 Task: Find a guest house in Harrismith, South Africa, for 3 guests from July 1 to July 5, with 2 bedrooms, 3 beds, 2 bathrooms, a price range of ₹13,000 to ₹20,000, self check-in, and English-speaking host.
Action: Mouse moved to (524, 128)
Screenshot: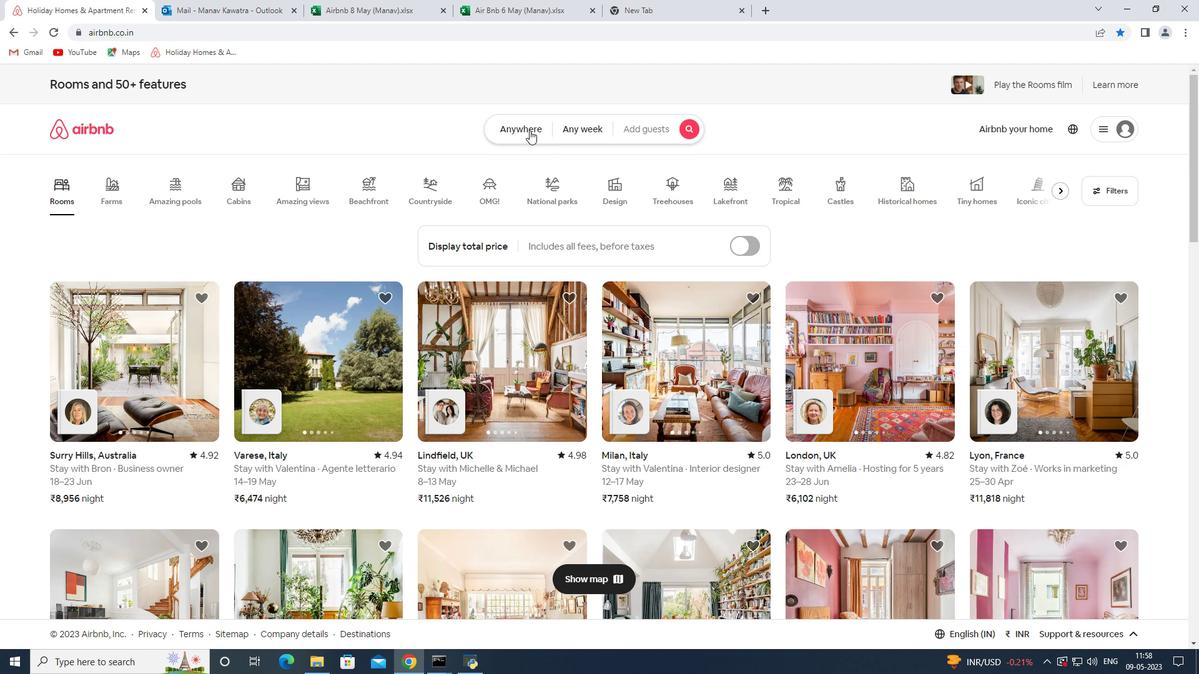 
Action: Mouse pressed left at (524, 128)
Screenshot: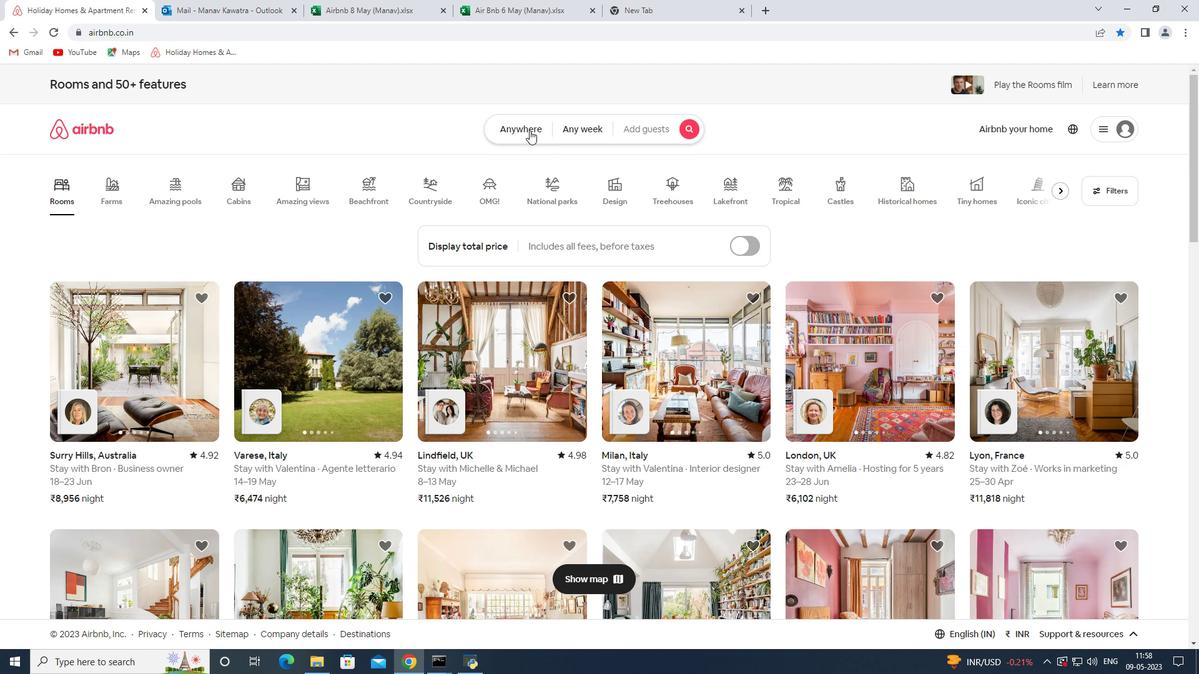
Action: Mouse moved to (414, 183)
Screenshot: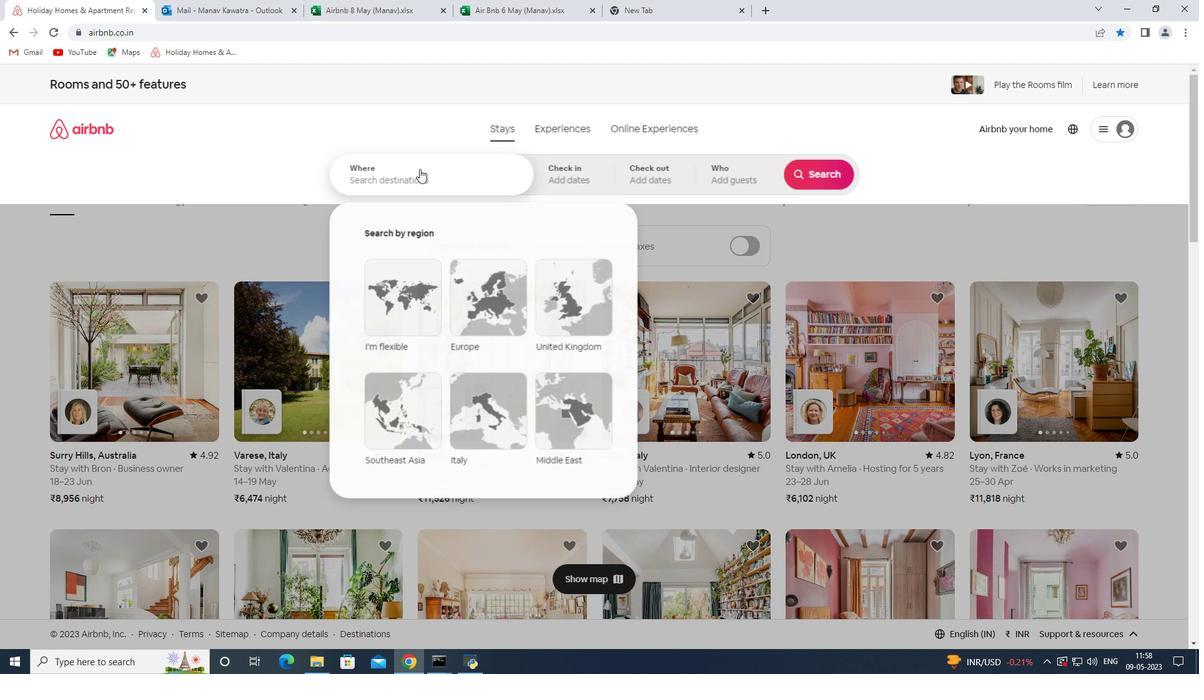 
Action: Mouse pressed left at (414, 183)
Screenshot: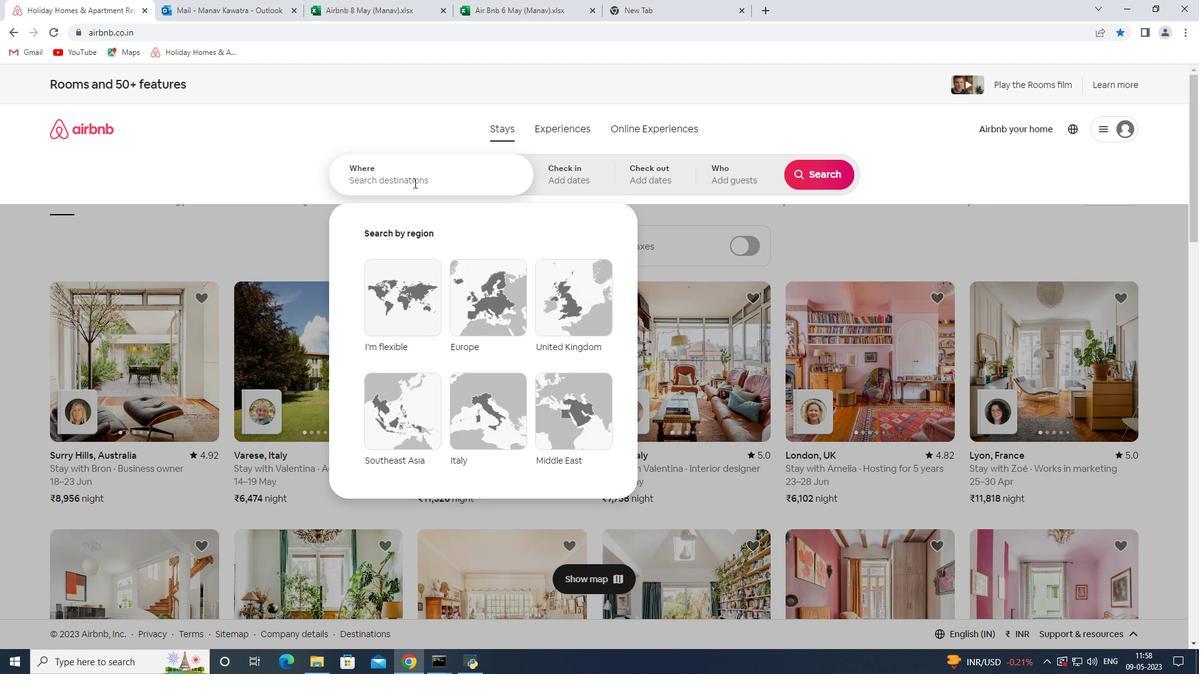 
Action: Key pressed <Key.shift><Key.shift><Key.shift>Harrismith<Key.space><Key.shift>South<Key.space>africa<Key.space><Key.enter>
Screenshot: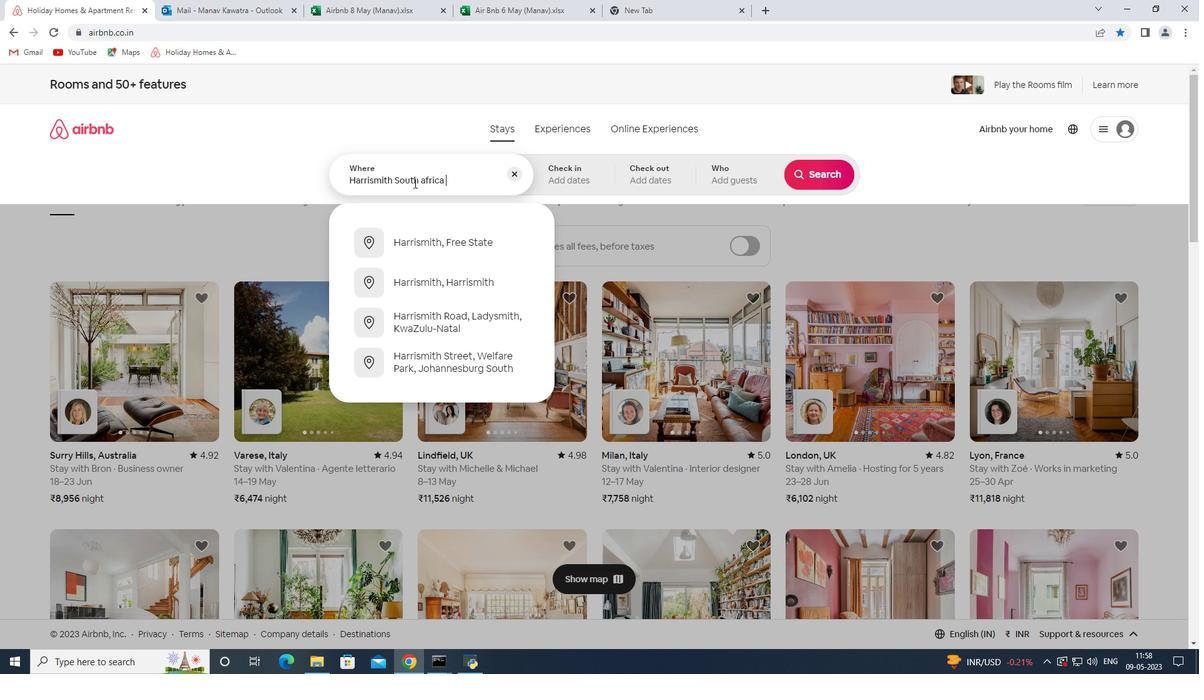 
Action: Mouse moved to (809, 273)
Screenshot: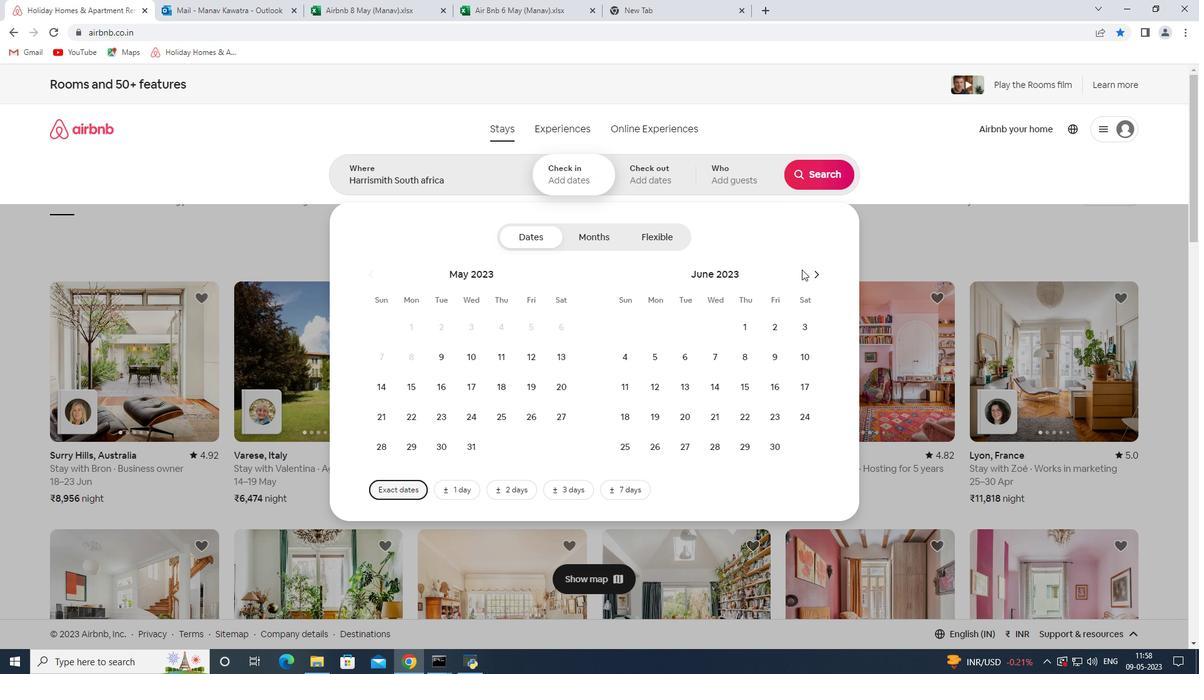 
Action: Mouse pressed left at (809, 273)
Screenshot: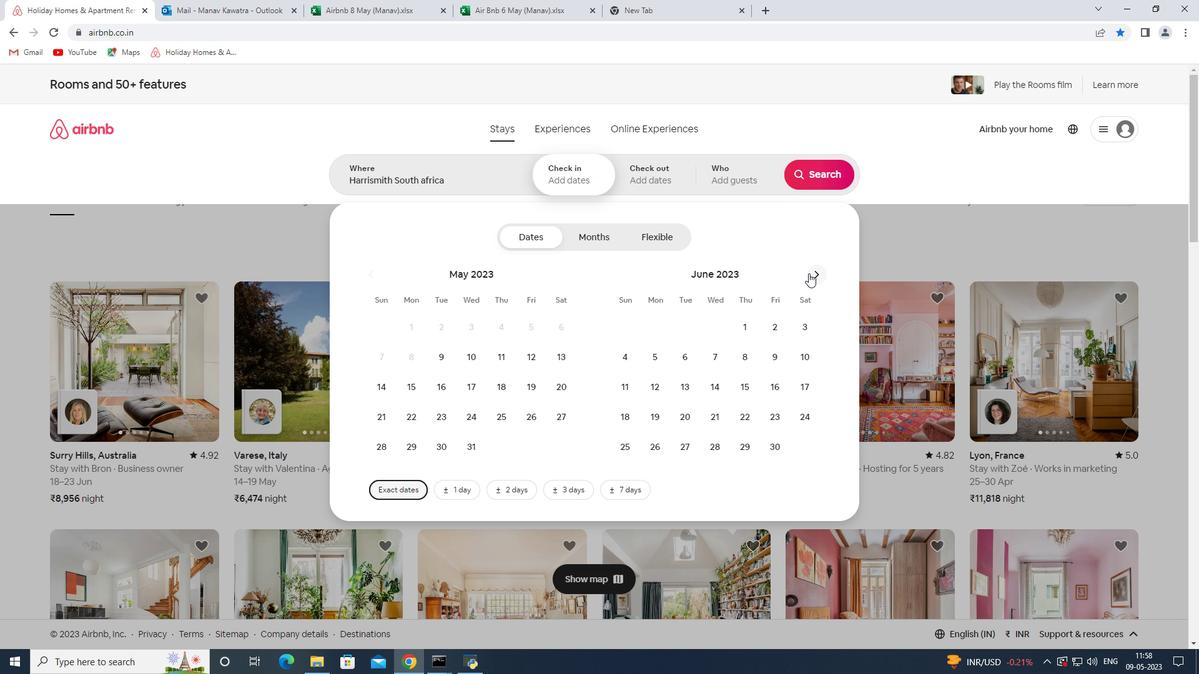 
Action: Mouse moved to (805, 327)
Screenshot: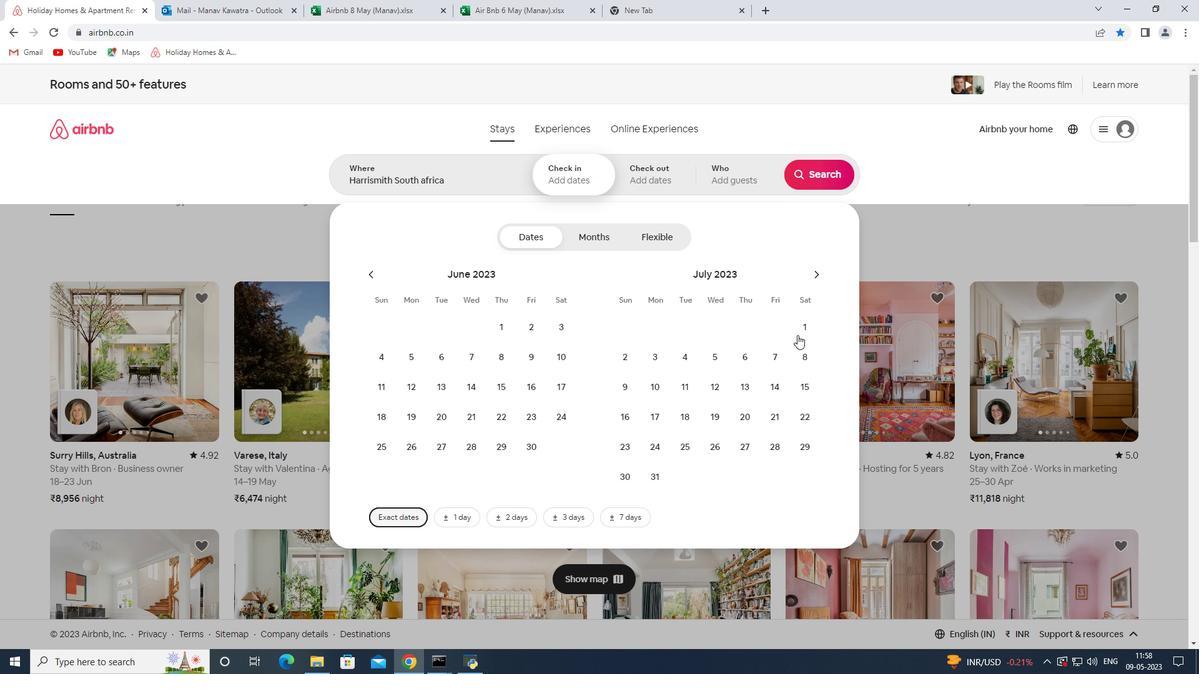 
Action: Mouse pressed left at (805, 327)
Screenshot: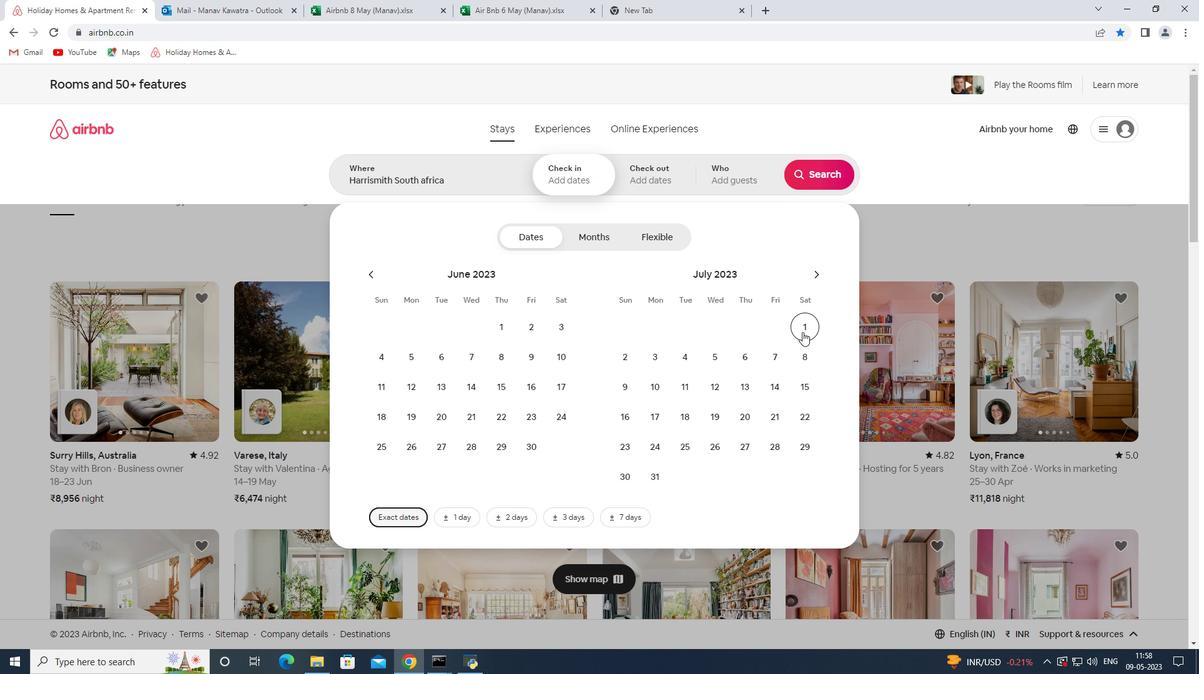 
Action: Mouse moved to (712, 359)
Screenshot: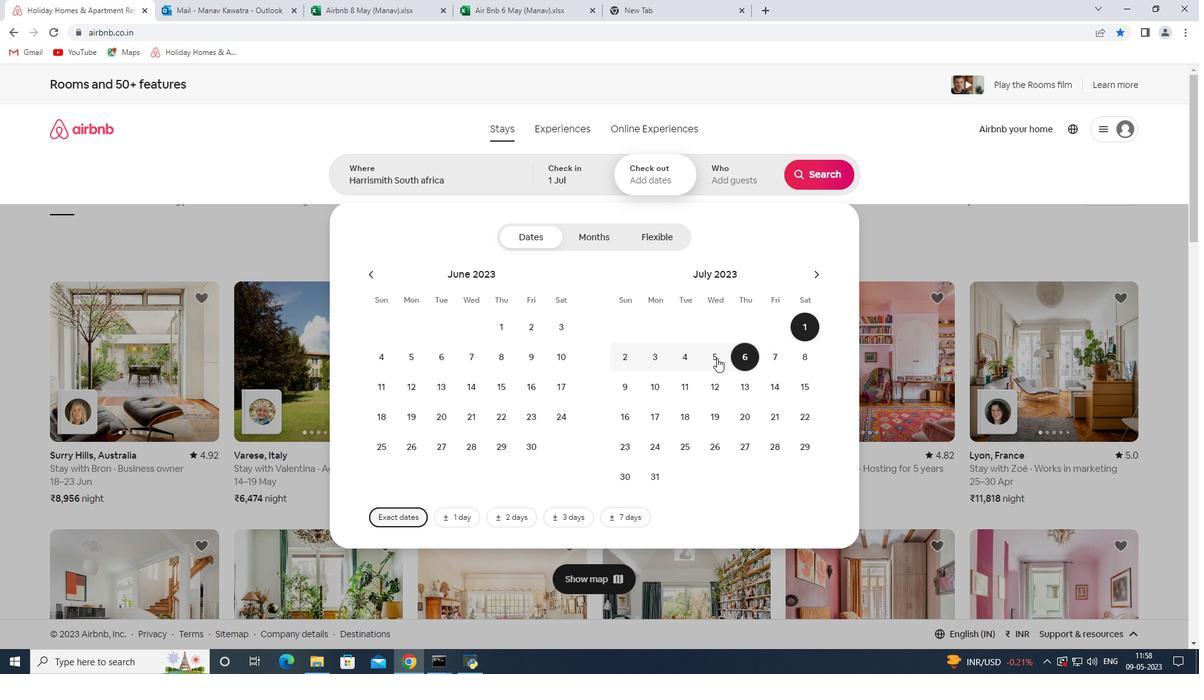 
Action: Mouse pressed left at (712, 359)
Screenshot: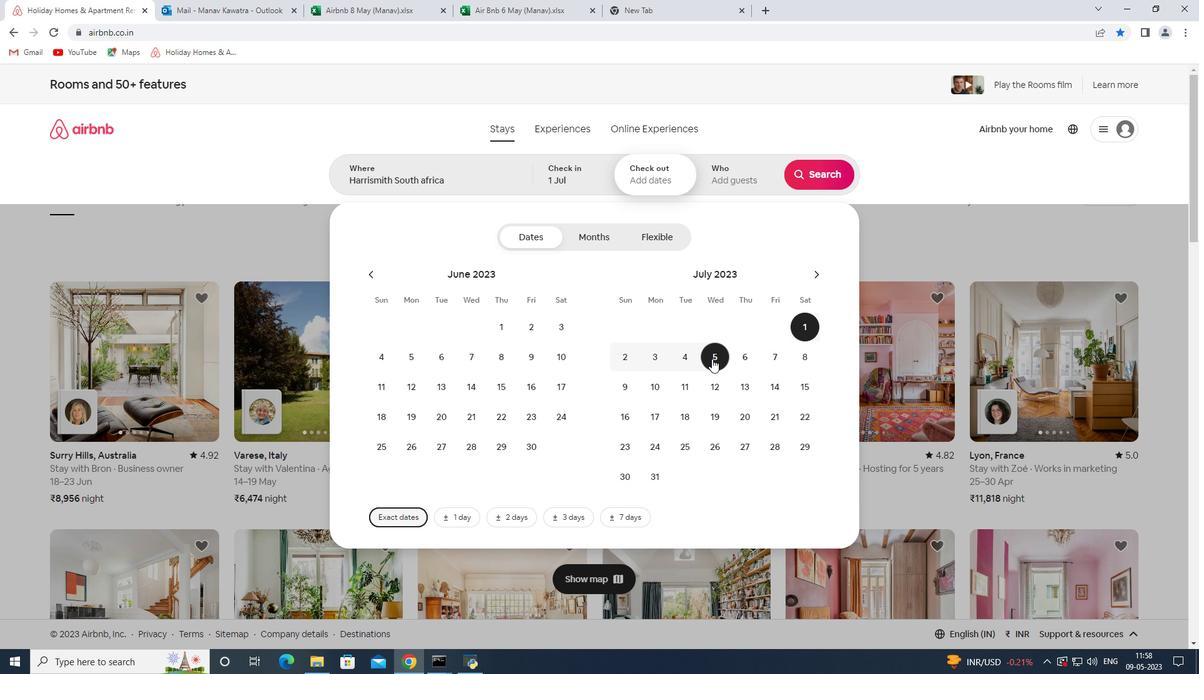 
Action: Mouse moved to (739, 183)
Screenshot: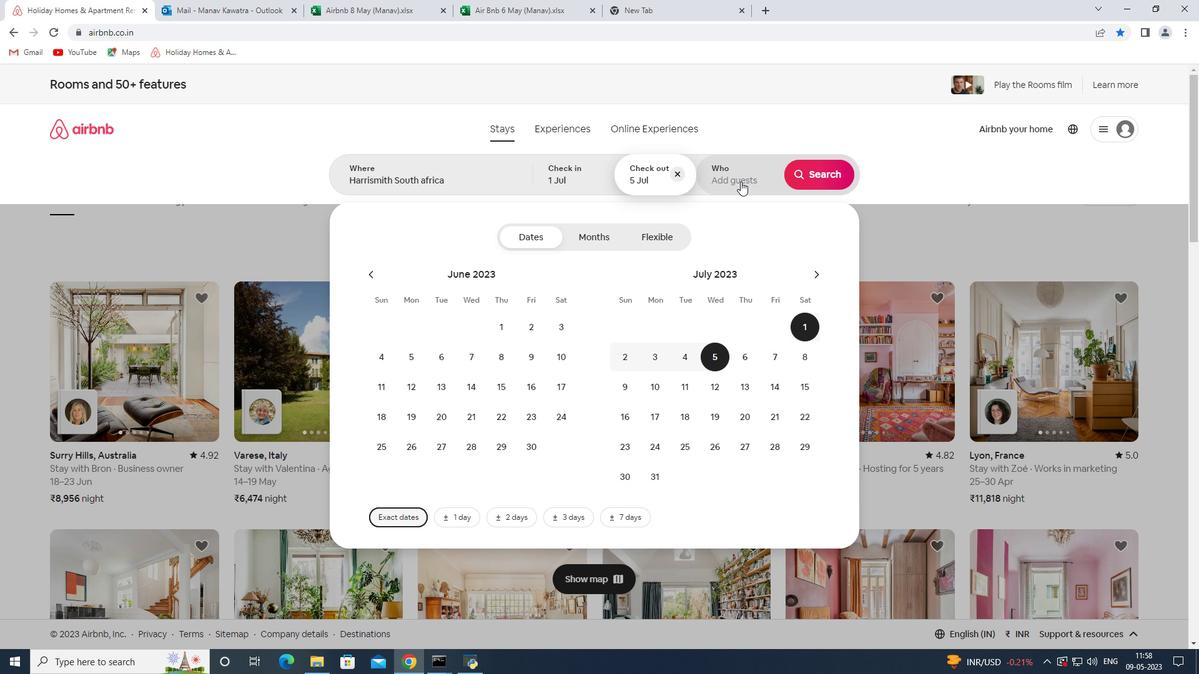 
Action: Mouse pressed left at (739, 183)
Screenshot: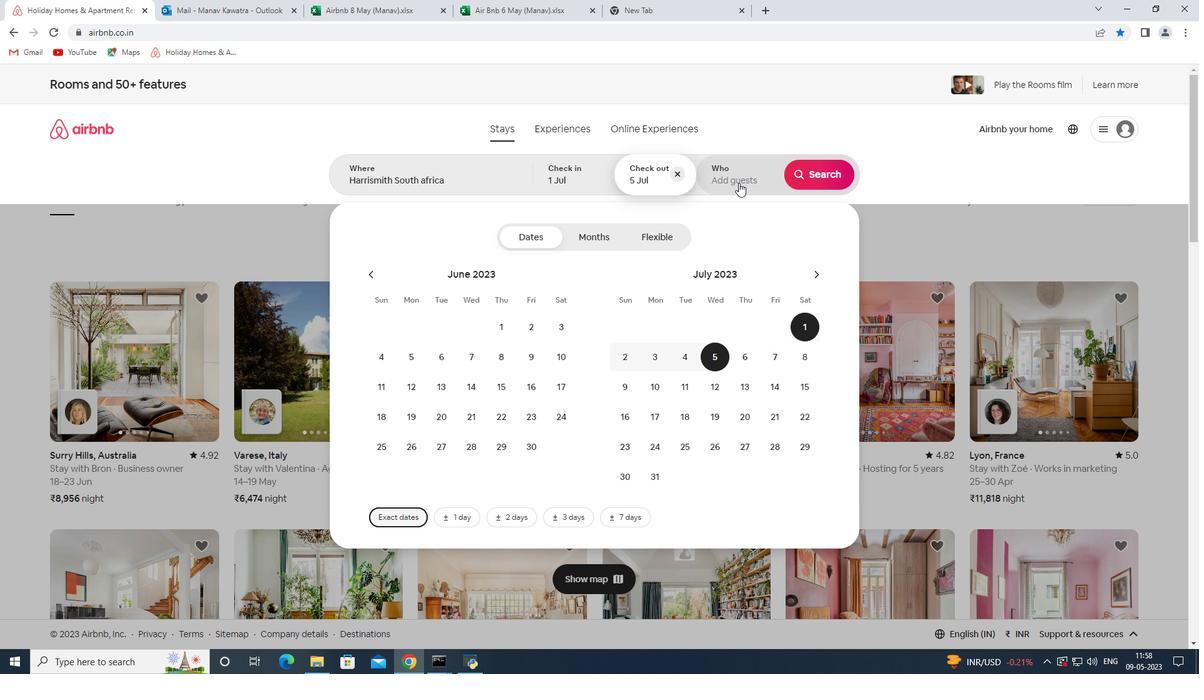 
Action: Mouse moved to (830, 243)
Screenshot: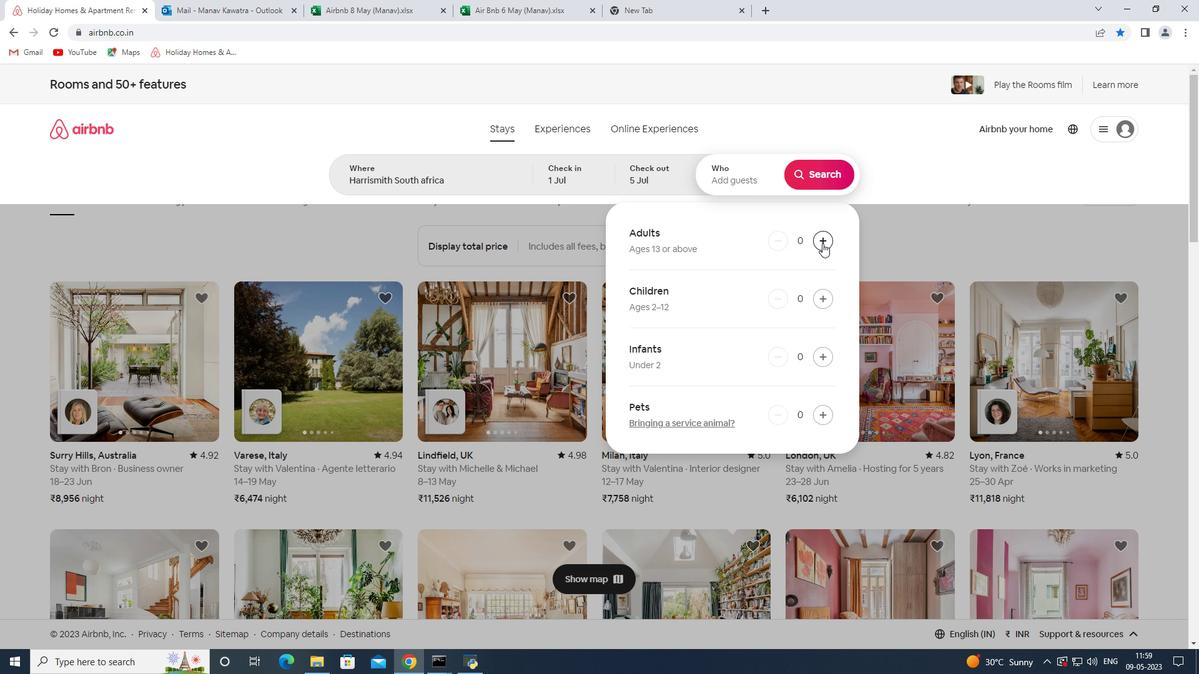 
Action: Mouse pressed left at (830, 243)
Screenshot: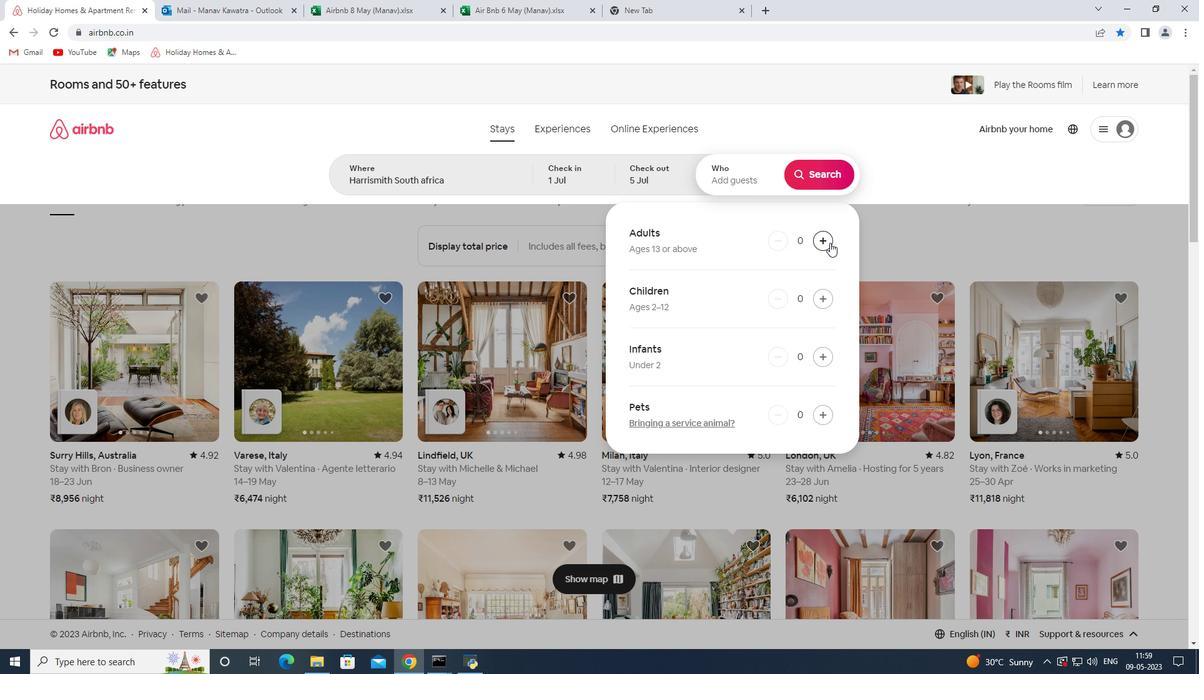 
Action: Mouse pressed left at (830, 243)
Screenshot: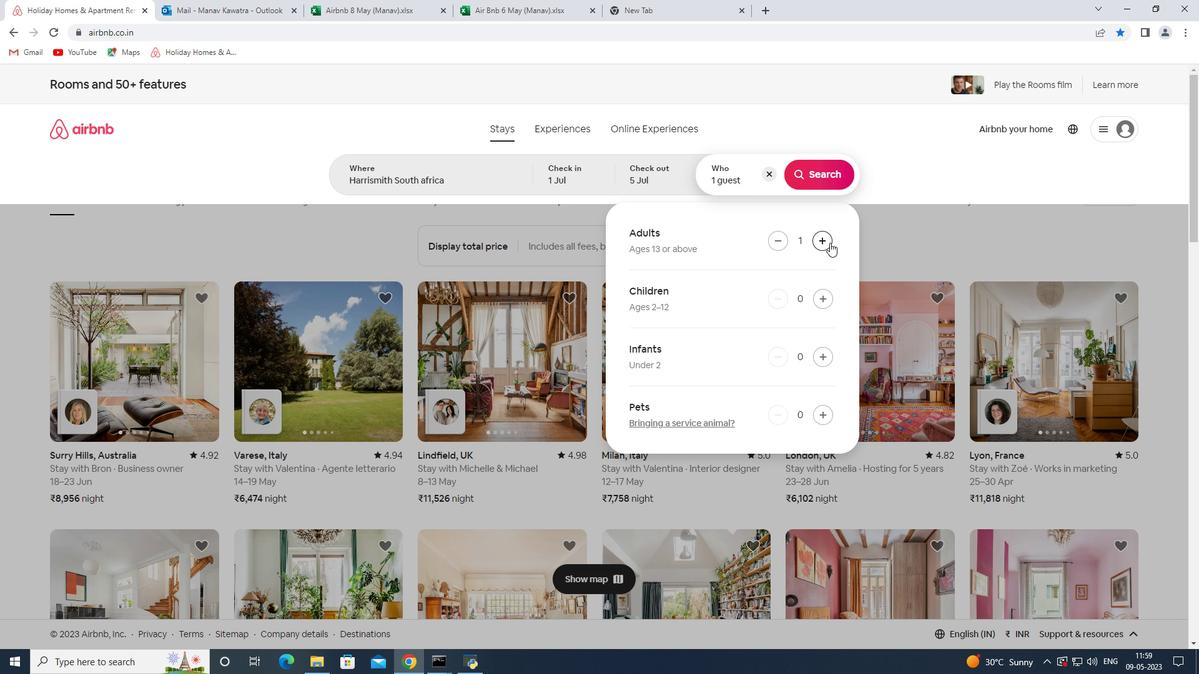 
Action: Mouse pressed left at (830, 243)
Screenshot: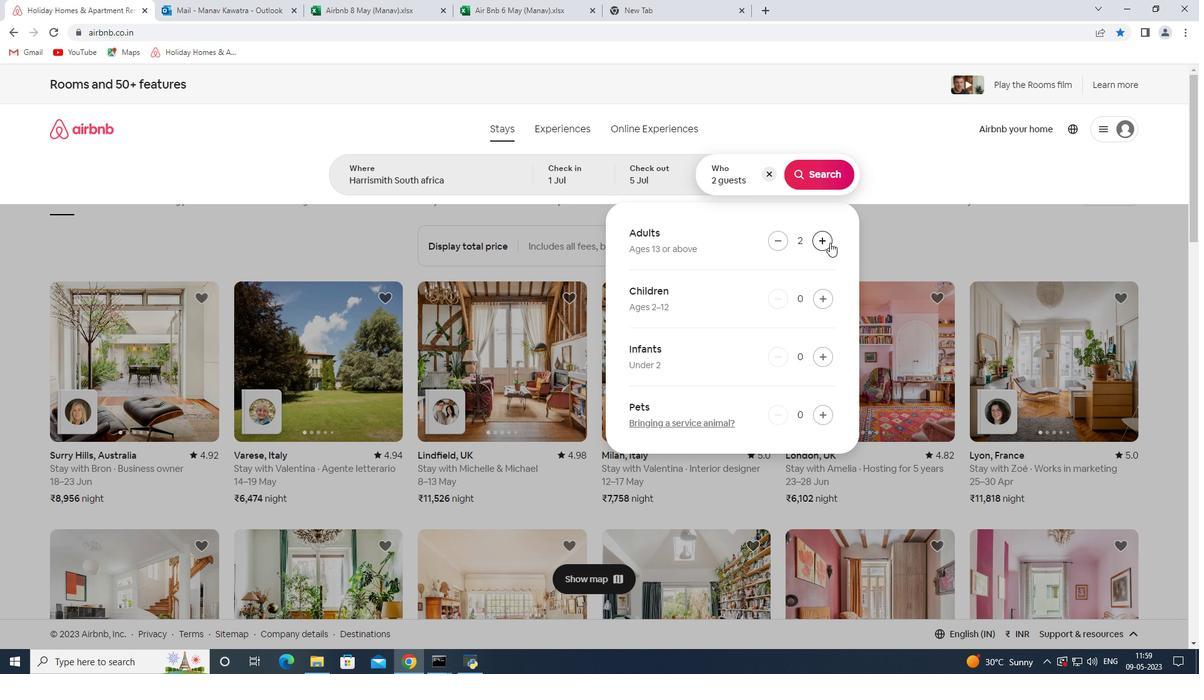 
Action: Mouse moved to (826, 183)
Screenshot: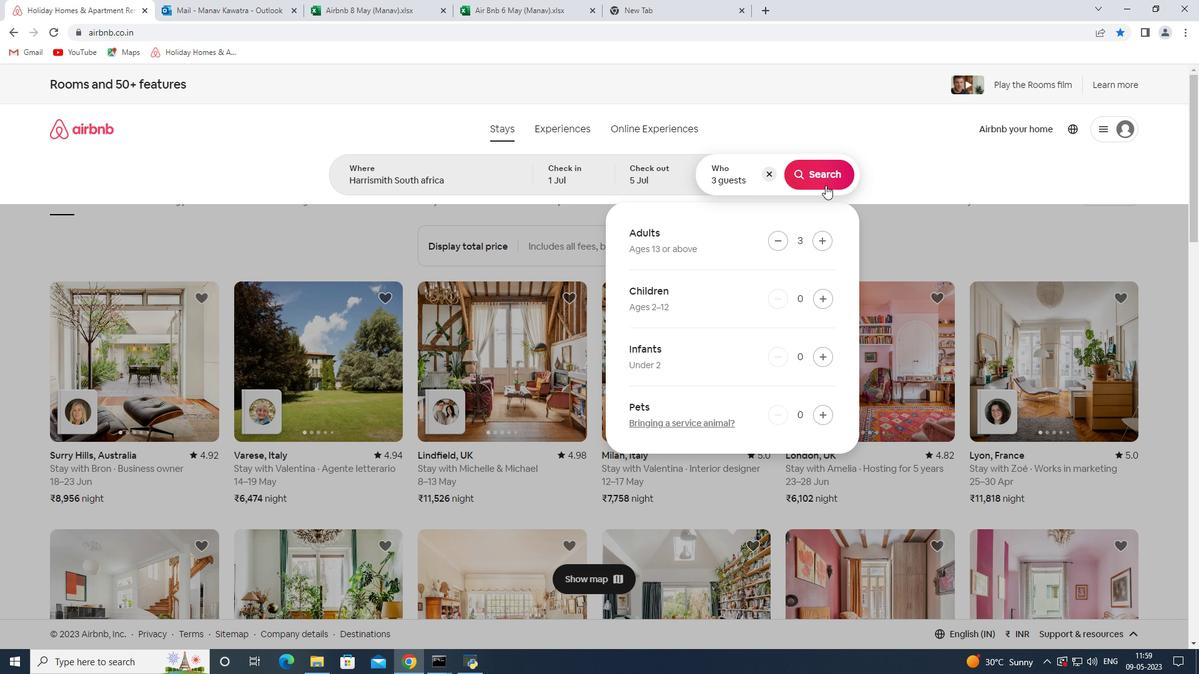 
Action: Mouse pressed left at (826, 183)
Screenshot: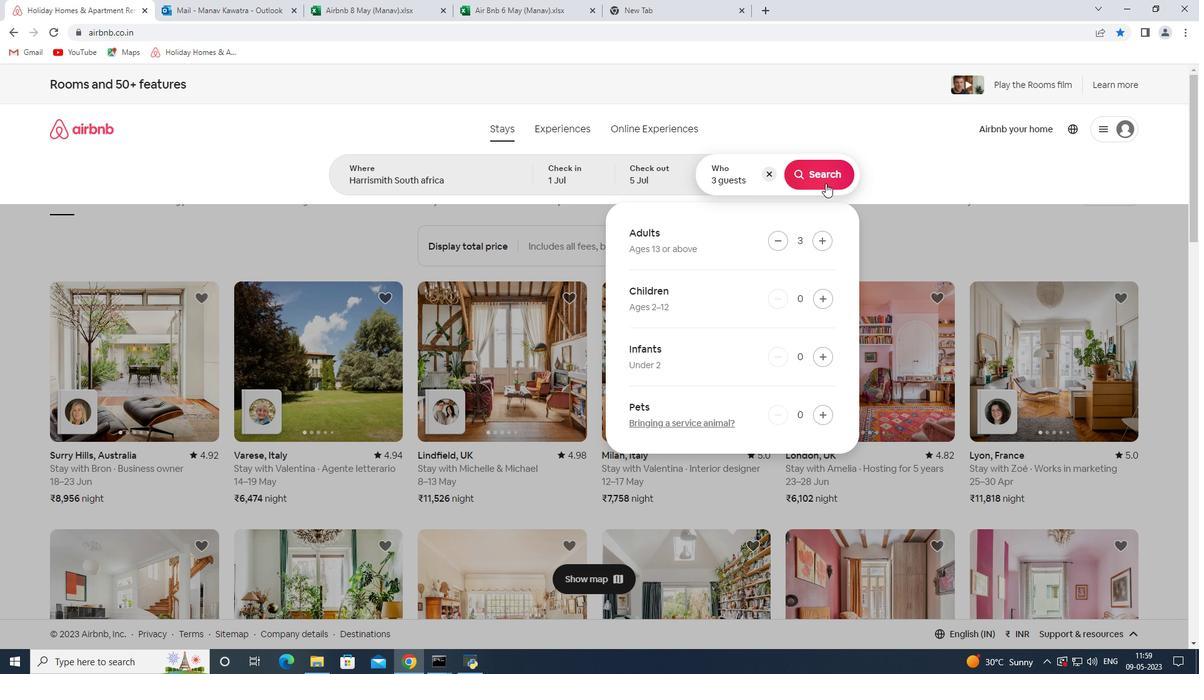 
Action: Mouse moved to (1130, 143)
Screenshot: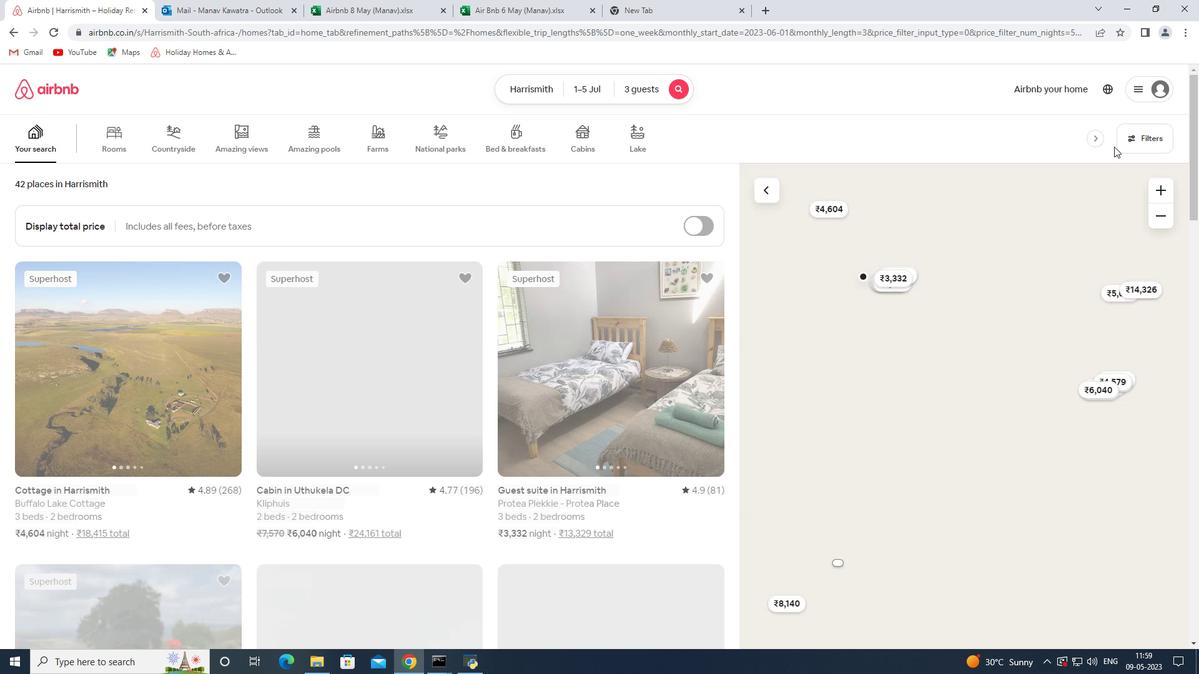 
Action: Mouse pressed left at (1130, 143)
Screenshot: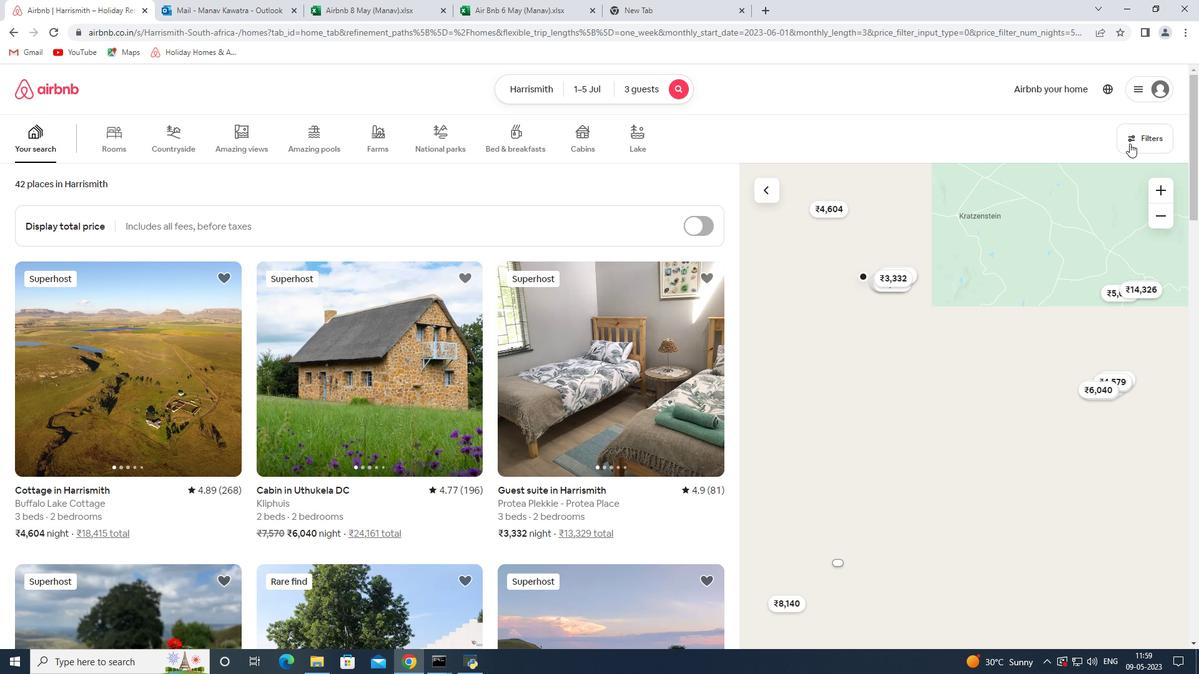 
Action: Mouse moved to (438, 448)
Screenshot: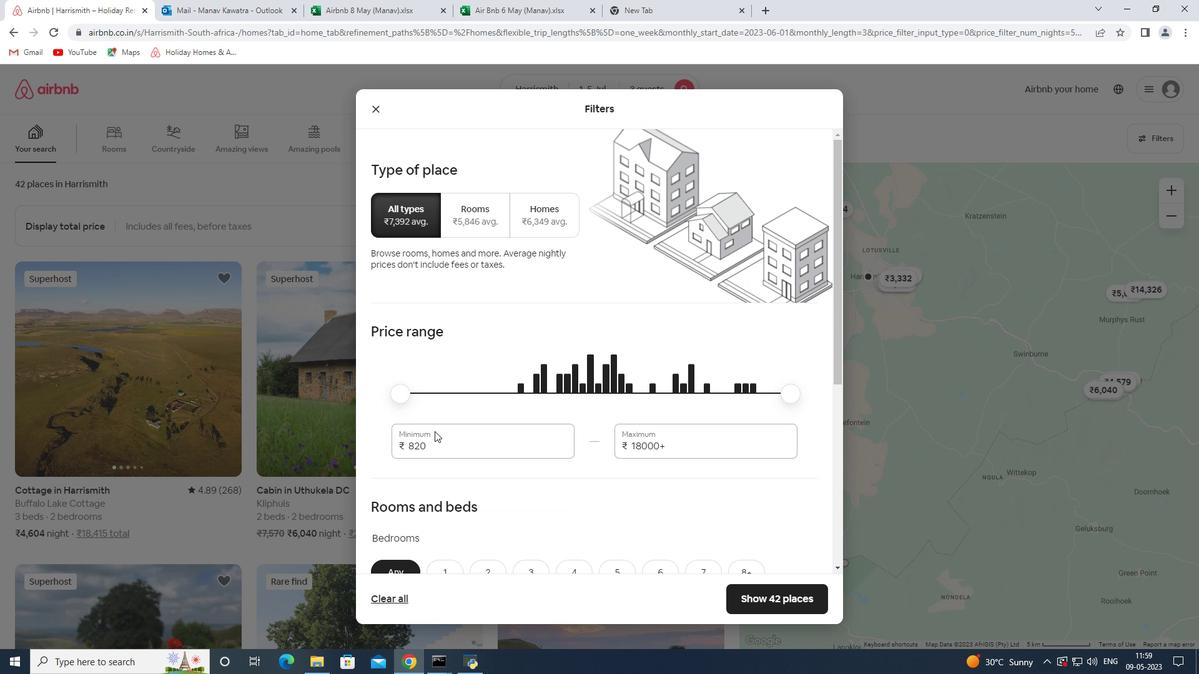 
Action: Mouse pressed left at (438, 448)
Screenshot: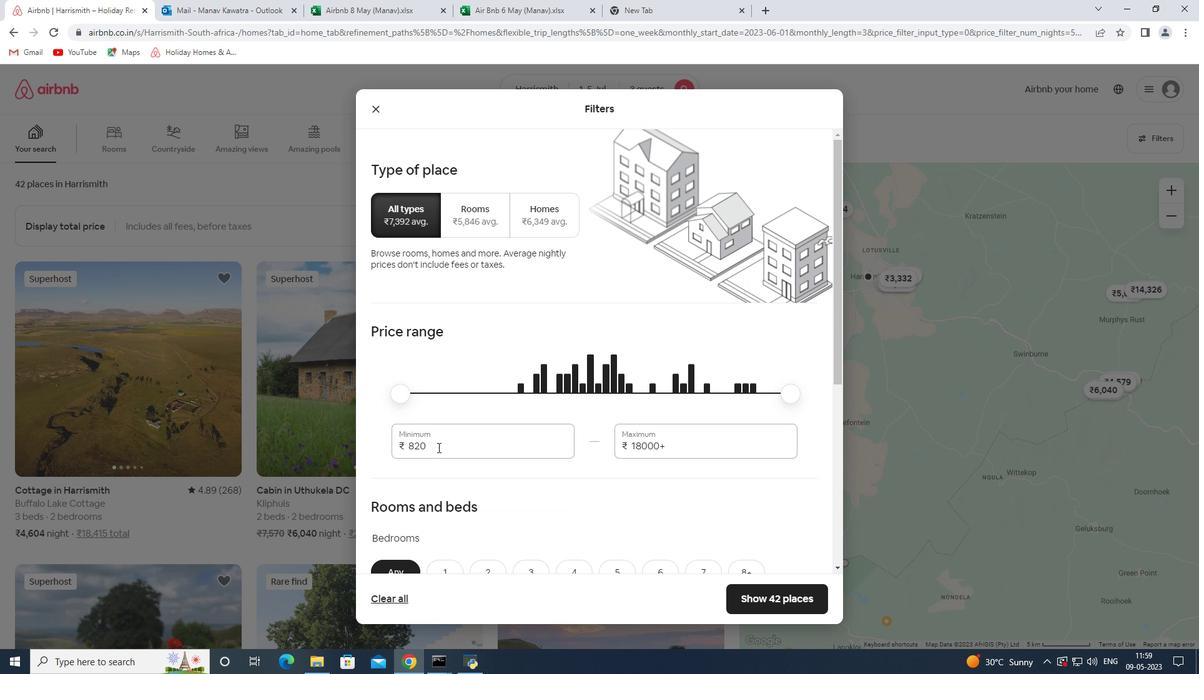 
Action: Mouse pressed left at (438, 448)
Screenshot: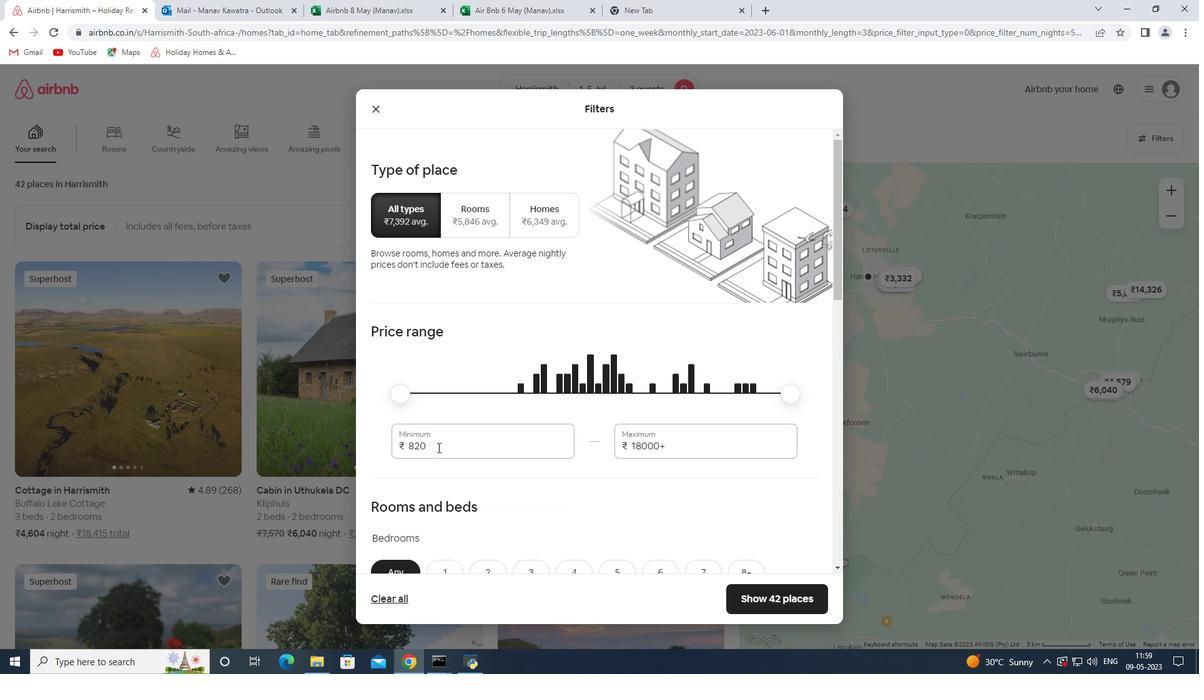 
Action: Mouse moved to (439, 448)
Screenshot: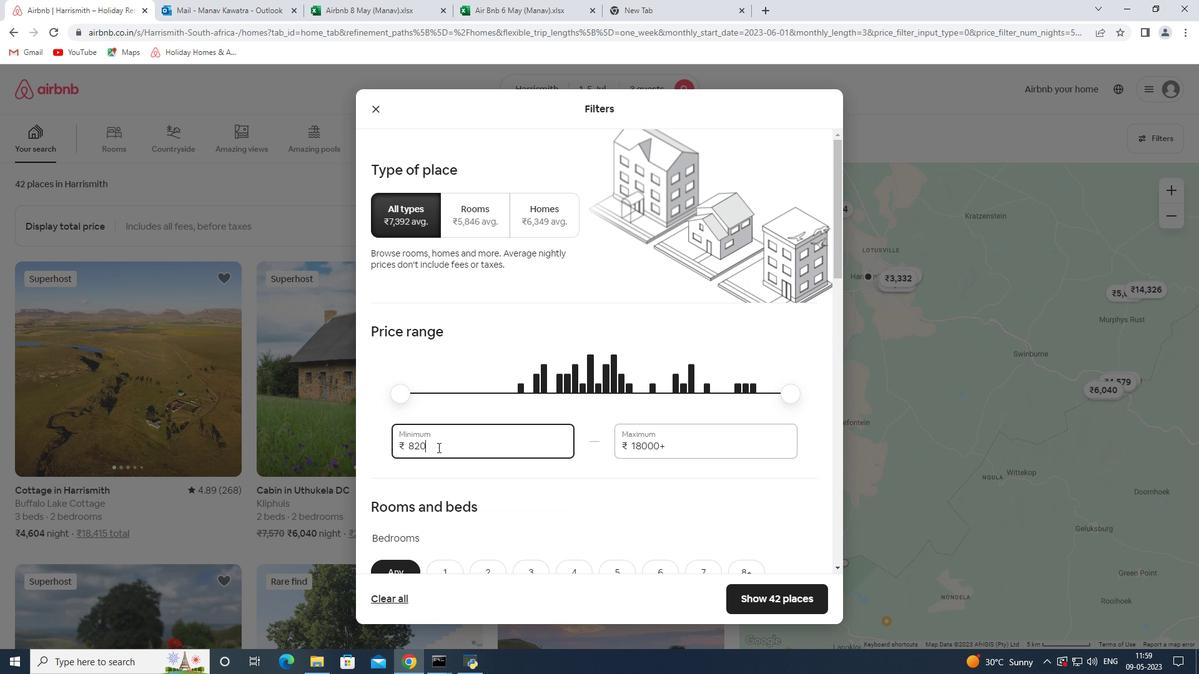 
Action: Key pressed 13000<Key.tab>20000
Screenshot: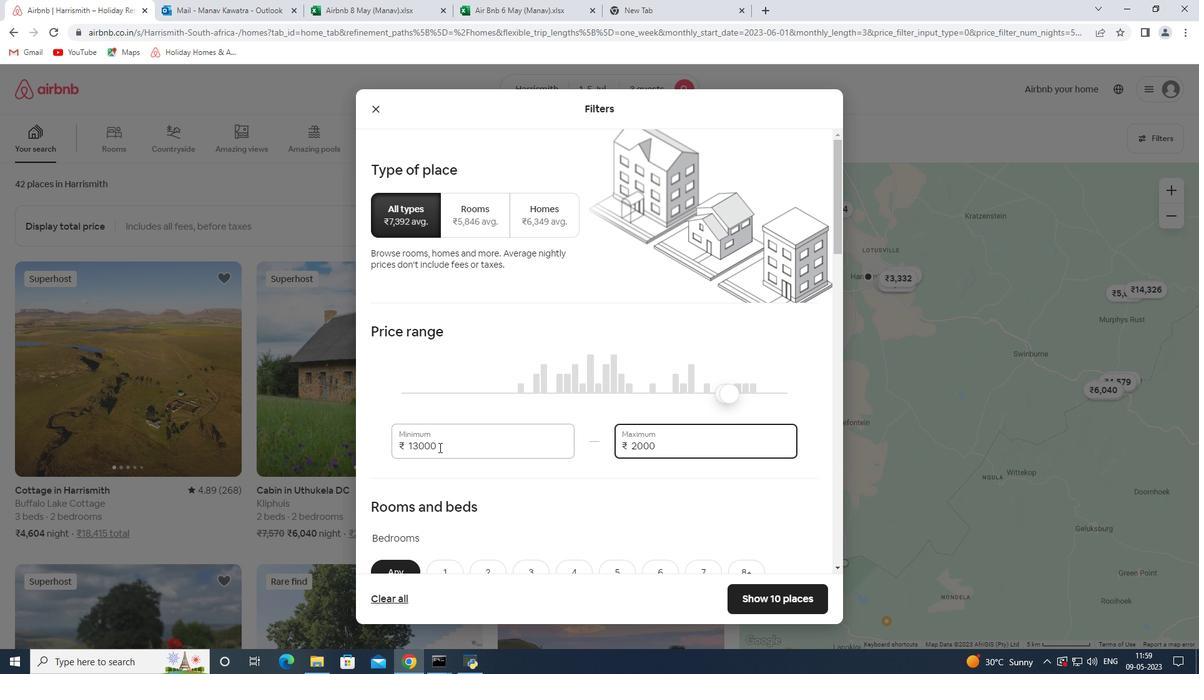 
Action: Mouse moved to (600, 419)
Screenshot: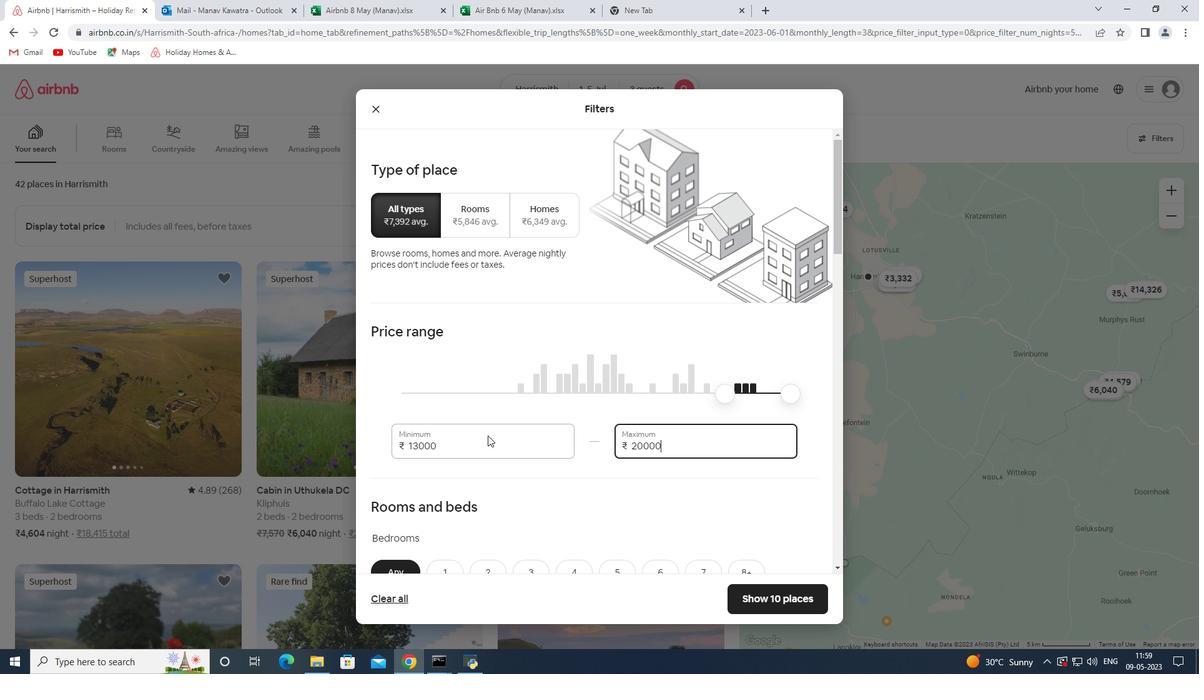 
Action: Mouse scrolled (600, 418) with delta (0, 0)
Screenshot: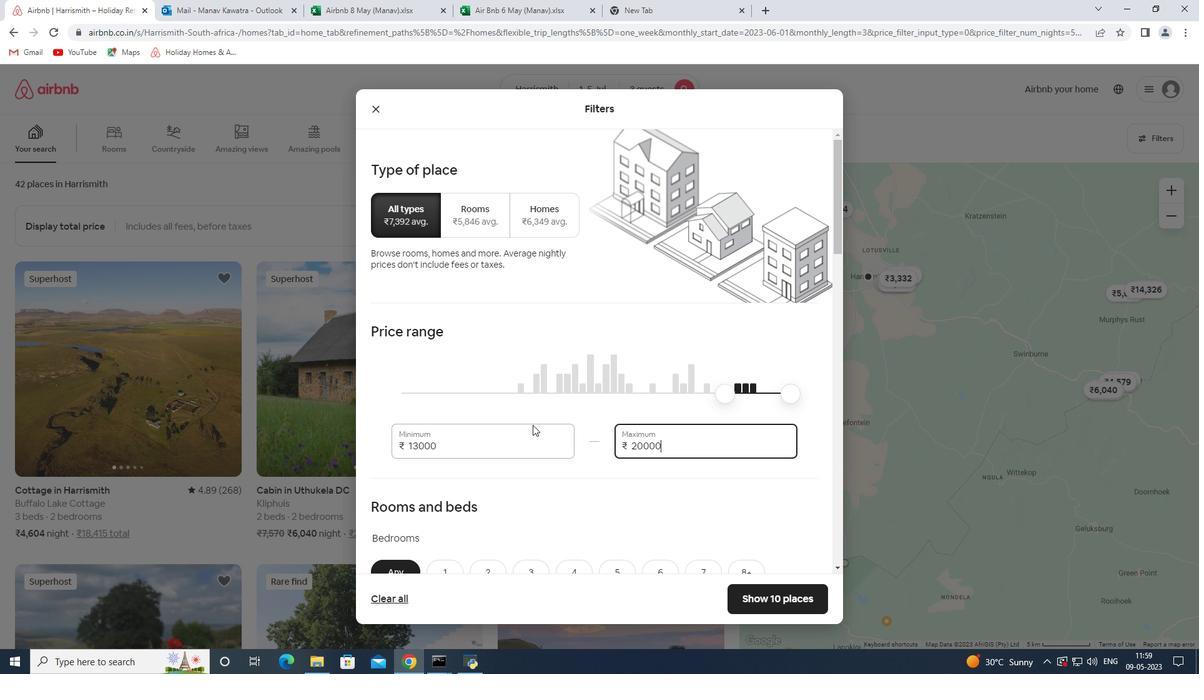 
Action: Mouse scrolled (600, 418) with delta (0, 0)
Screenshot: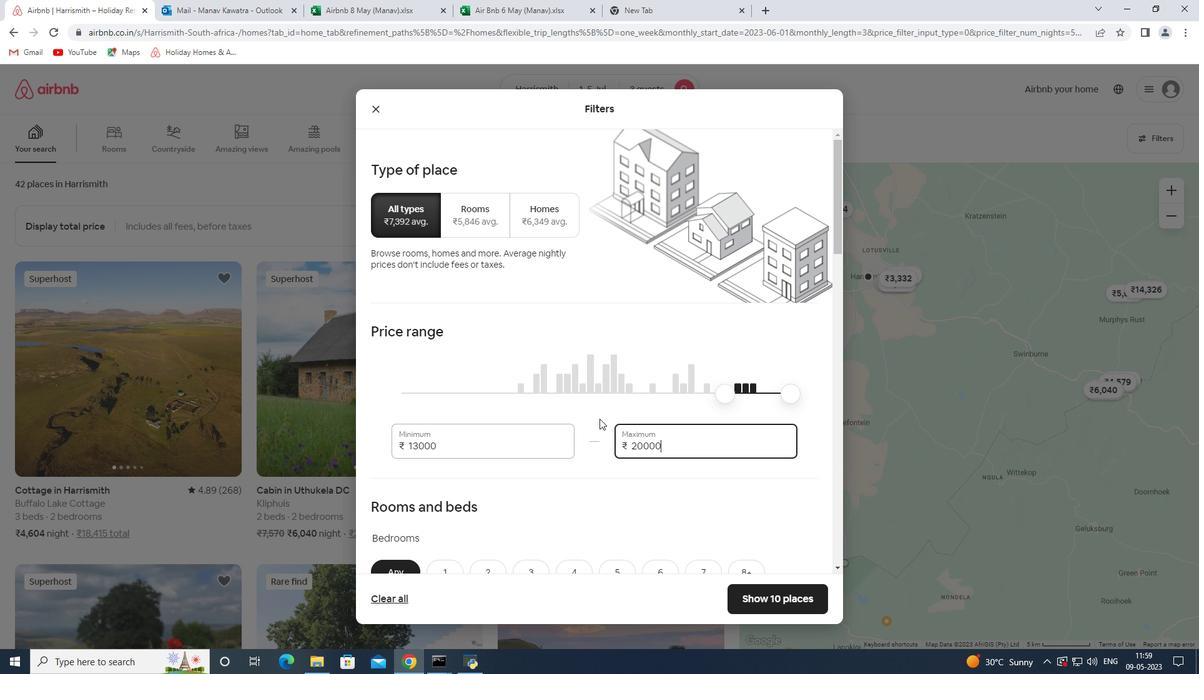 
Action: Mouse scrolled (600, 418) with delta (0, 0)
Screenshot: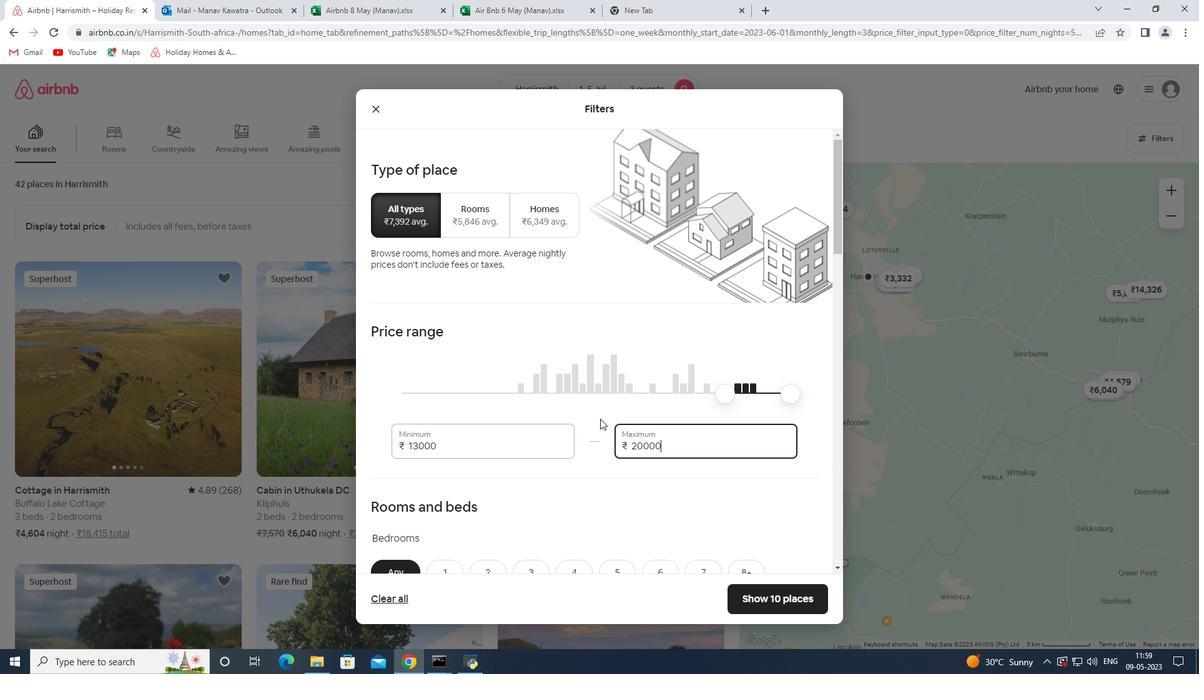 
Action: Mouse moved to (484, 380)
Screenshot: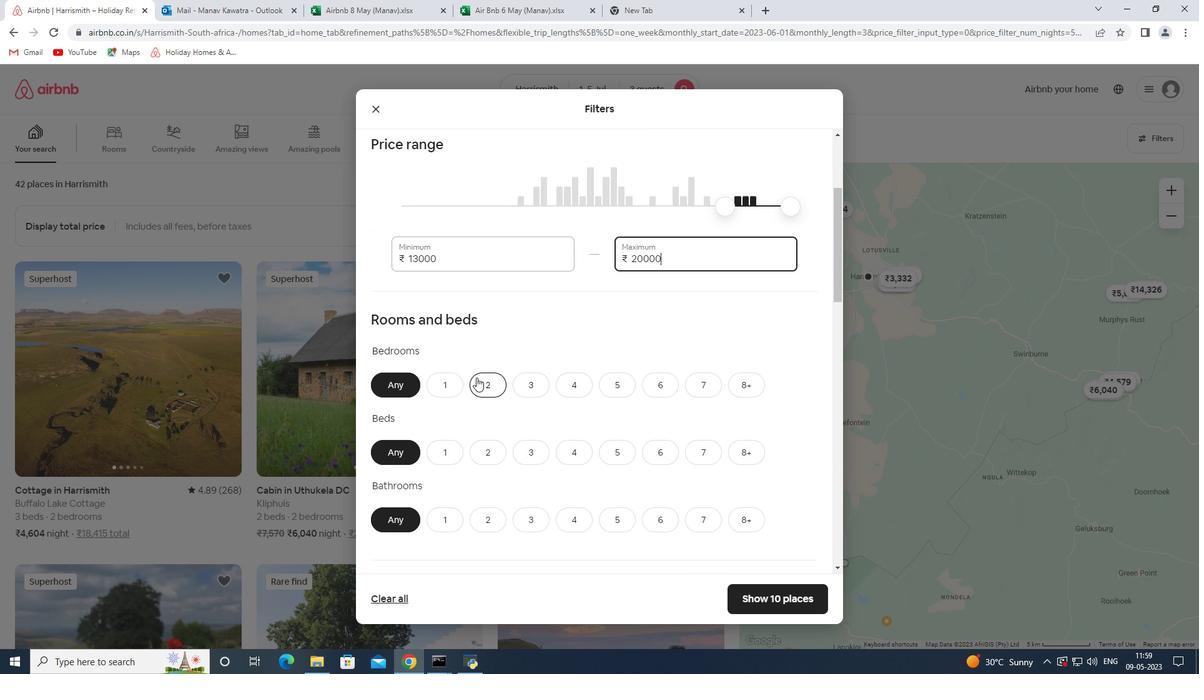 
Action: Mouse pressed left at (484, 380)
Screenshot: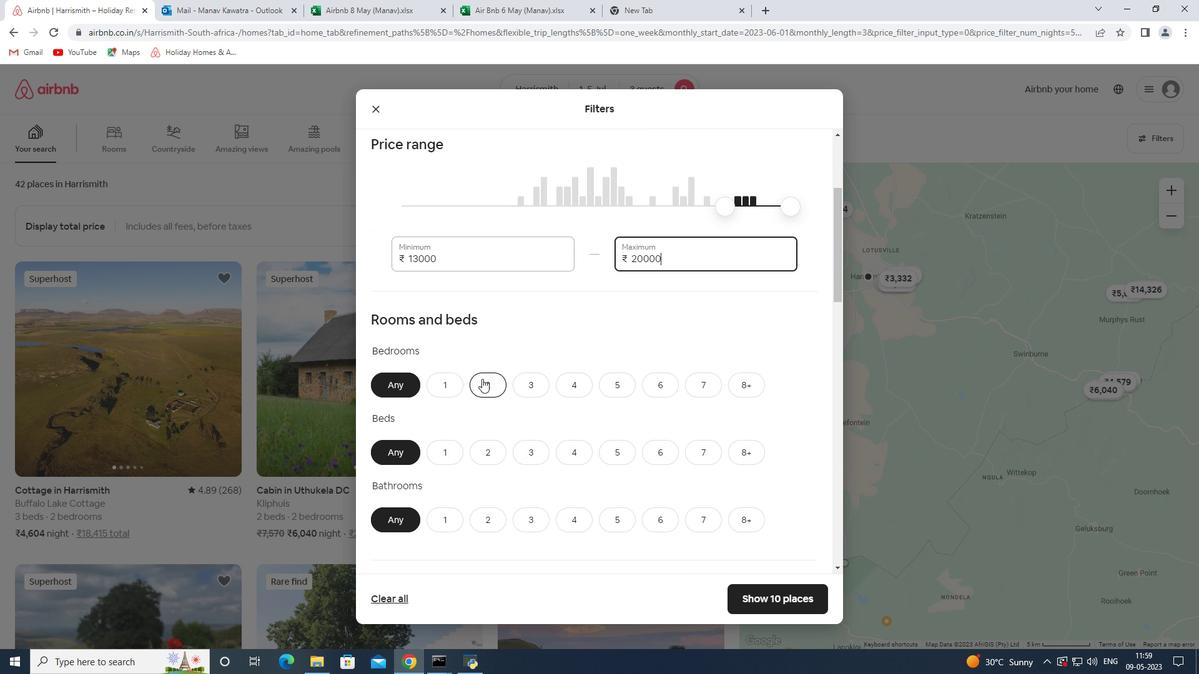 
Action: Mouse moved to (534, 454)
Screenshot: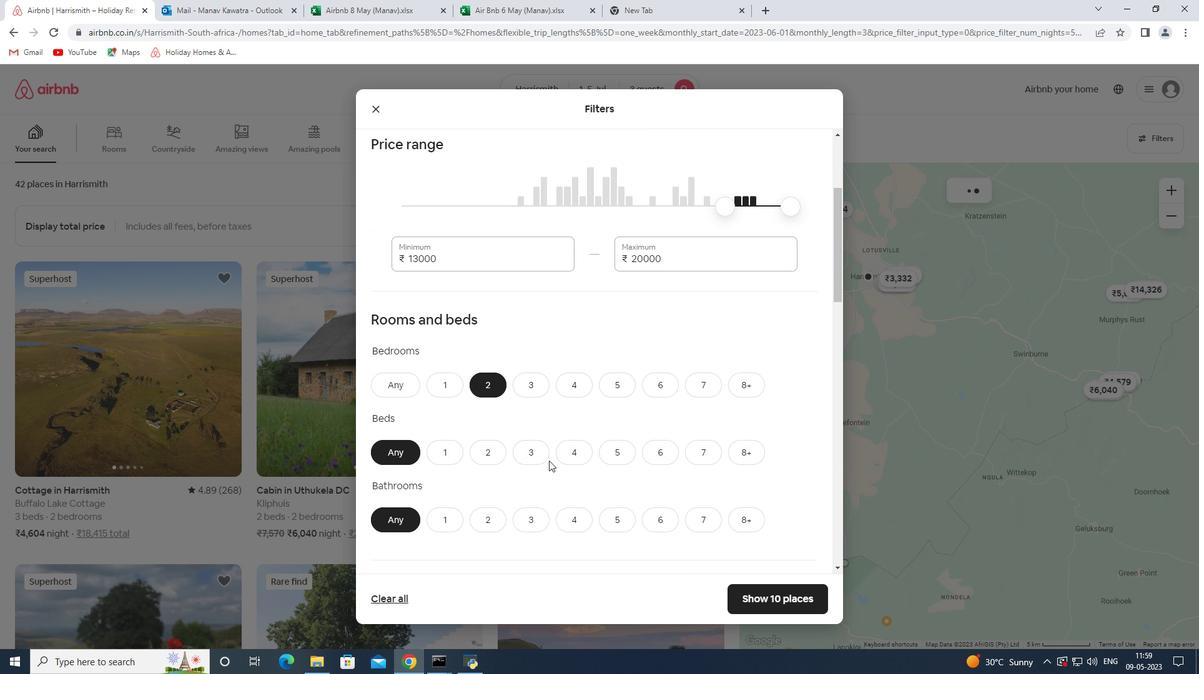 
Action: Mouse pressed left at (534, 454)
Screenshot: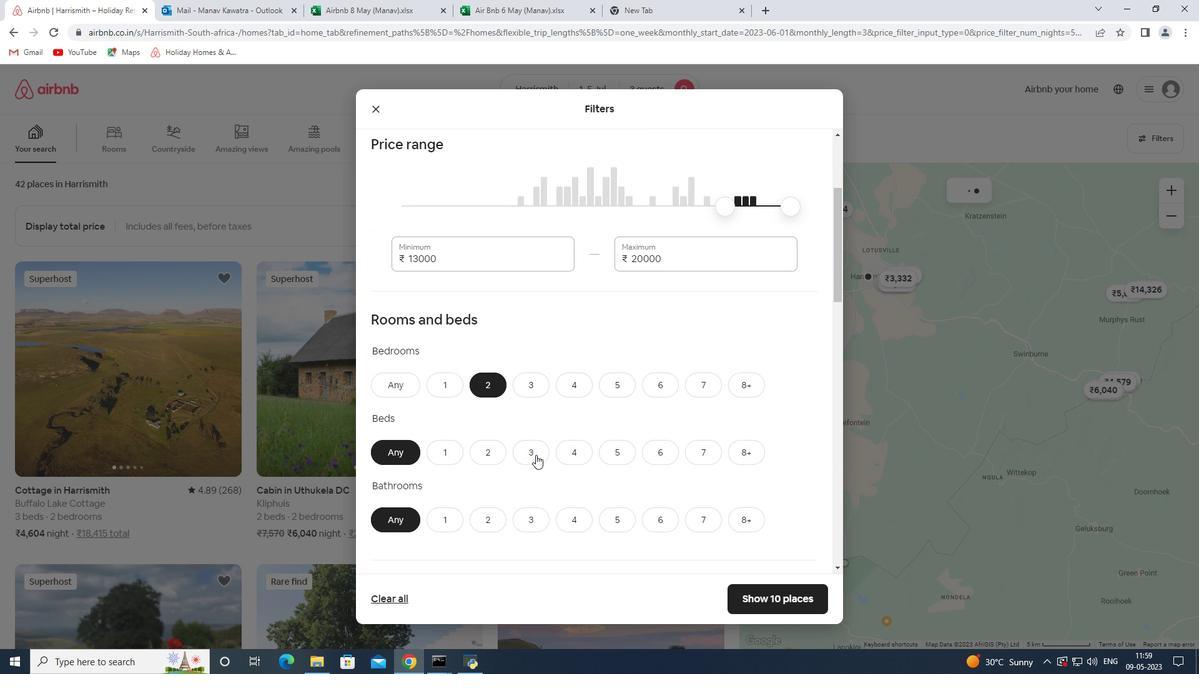 
Action: Mouse moved to (503, 516)
Screenshot: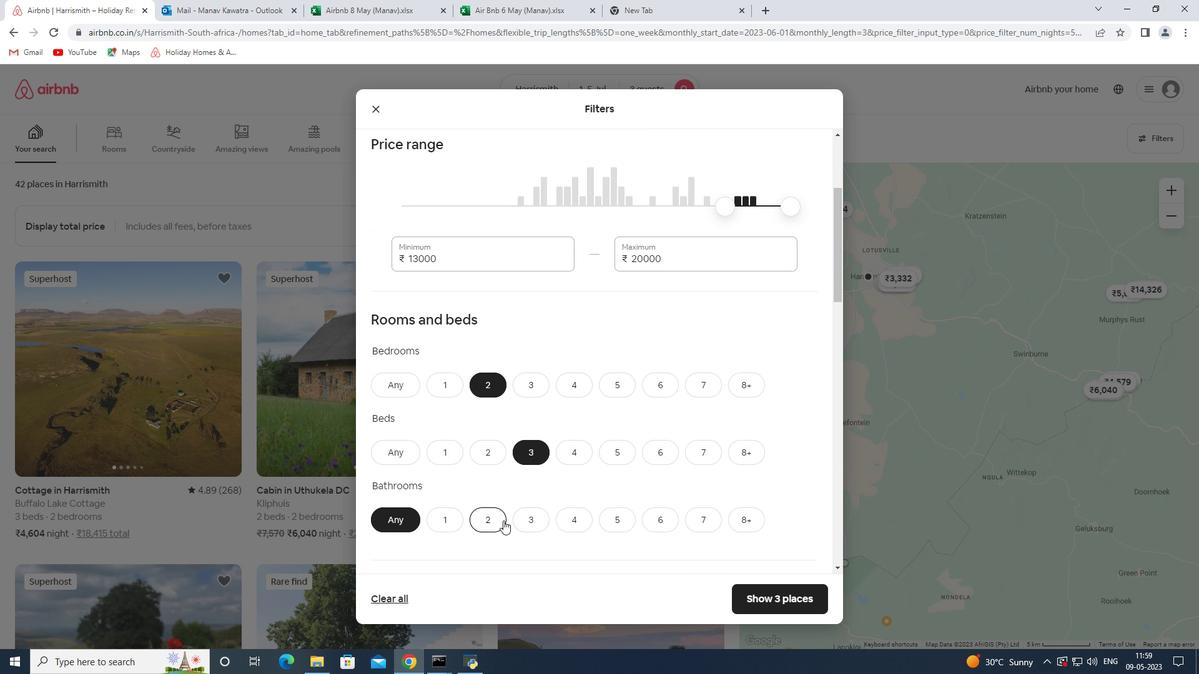 
Action: Mouse pressed left at (503, 516)
Screenshot: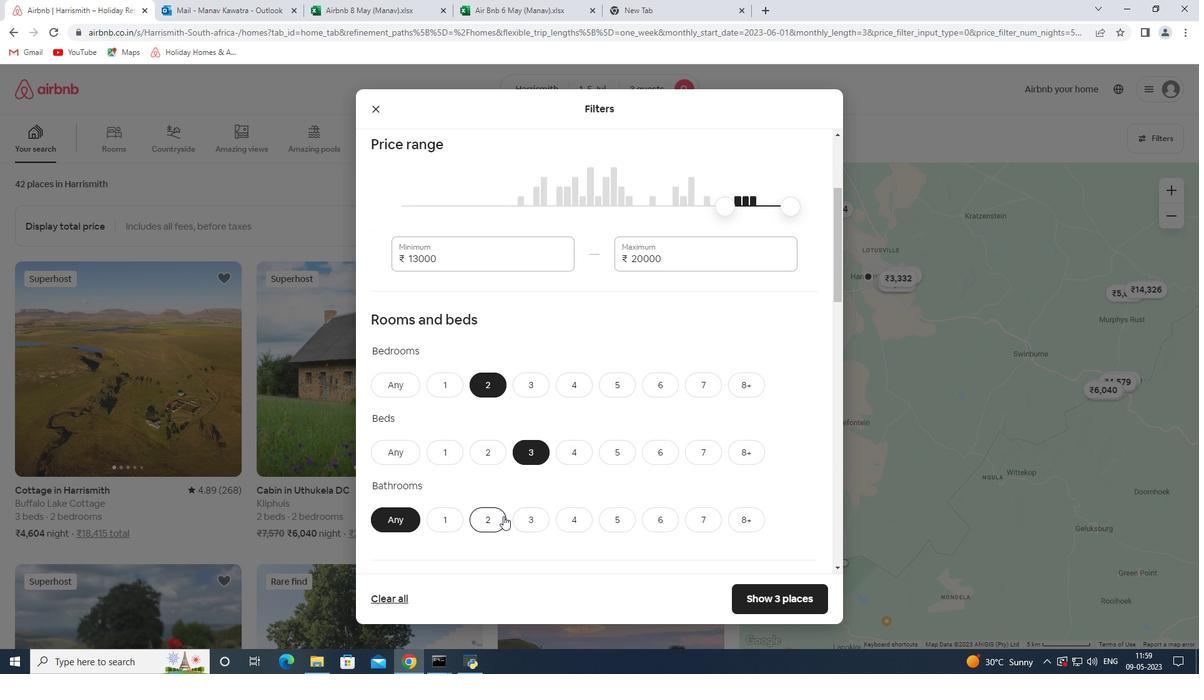 
Action: Mouse moved to (566, 468)
Screenshot: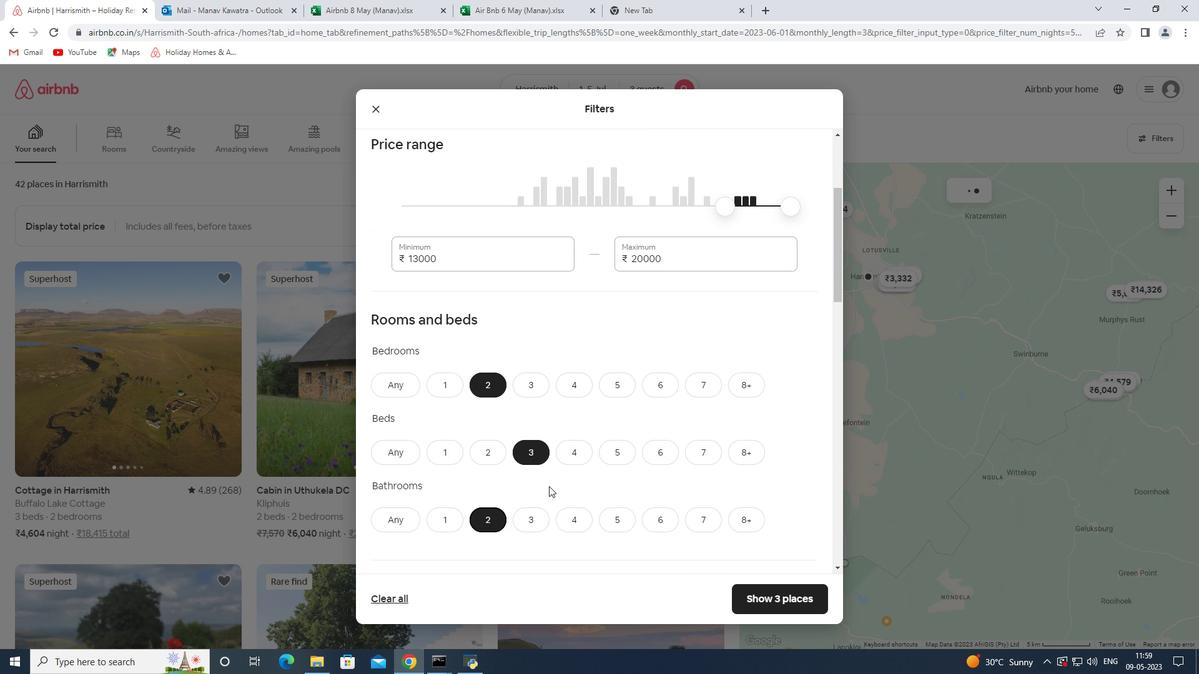 
Action: Mouse scrolled (566, 467) with delta (0, 0)
Screenshot: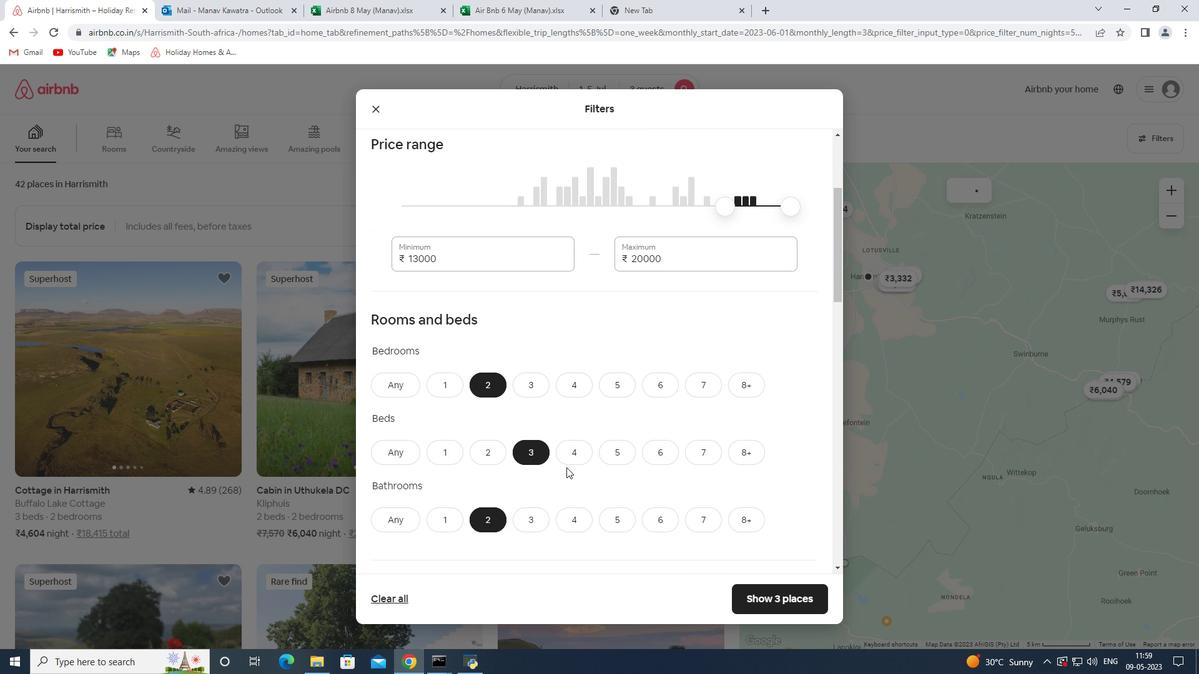 
Action: Mouse moved to (568, 467)
Screenshot: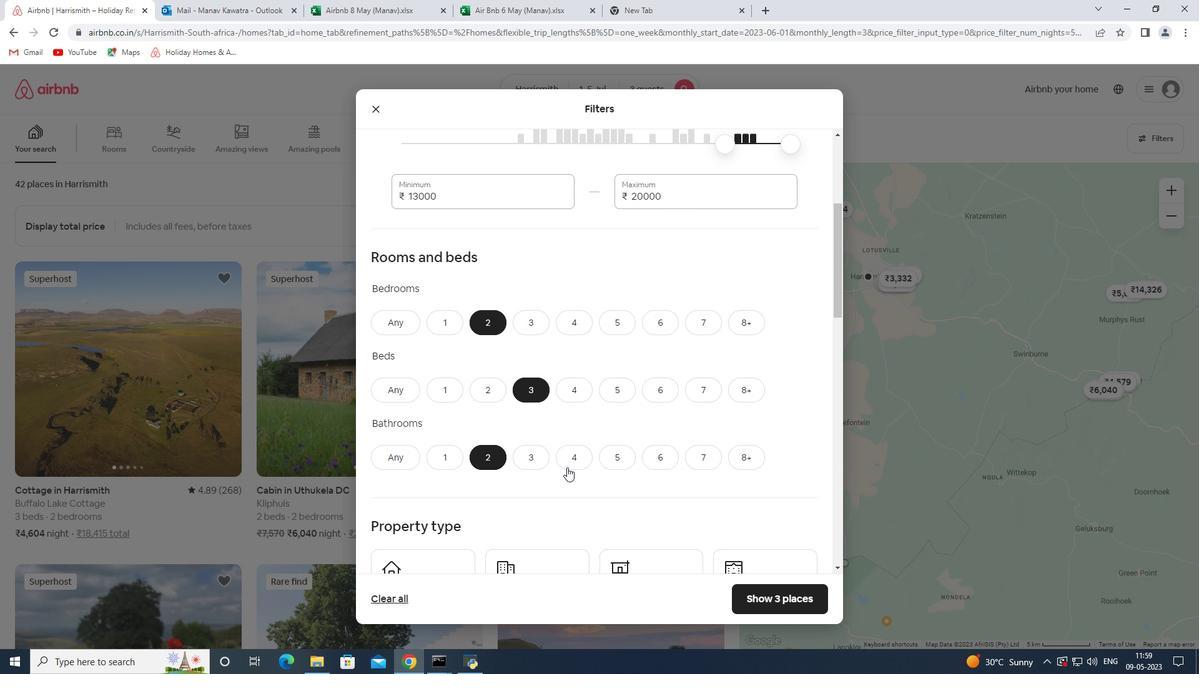 
Action: Mouse scrolled (568, 466) with delta (0, 0)
Screenshot: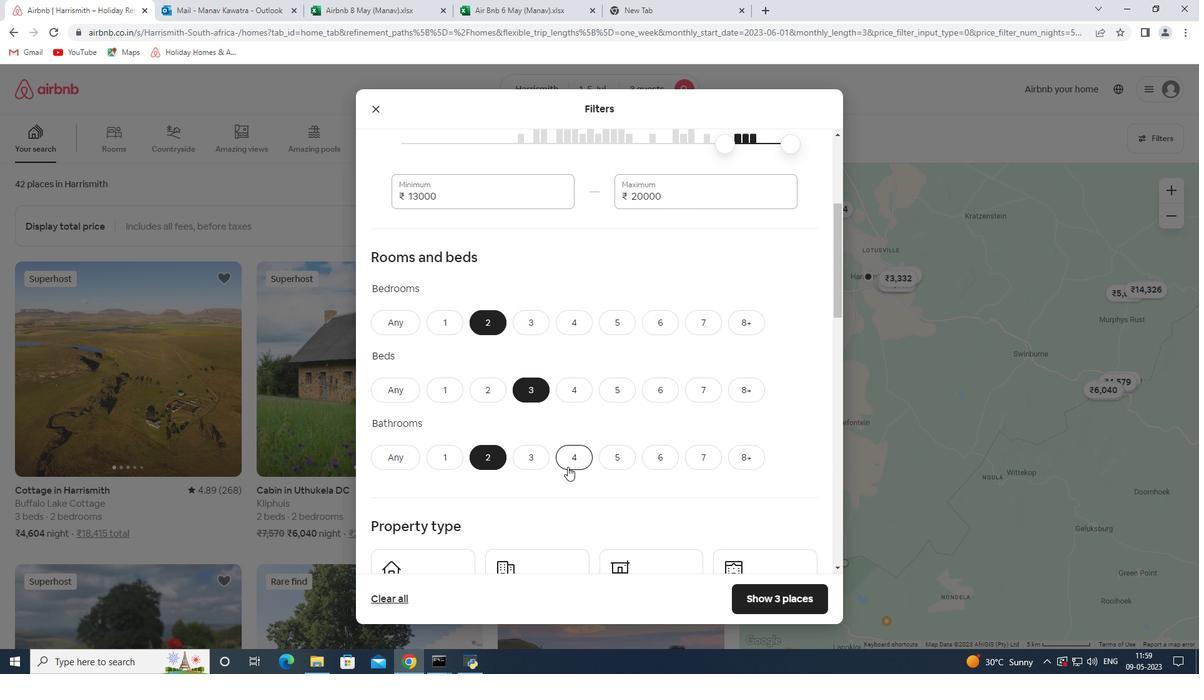
Action: Mouse scrolled (568, 466) with delta (0, 0)
Screenshot: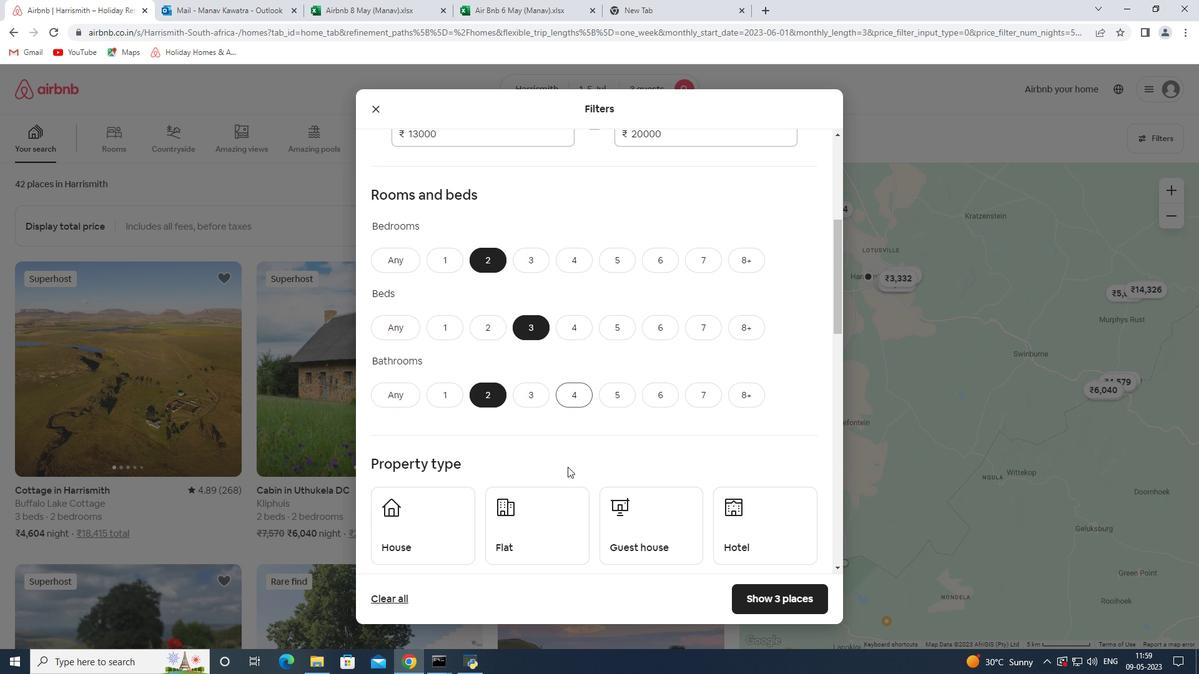 
Action: Mouse scrolled (568, 466) with delta (0, 0)
Screenshot: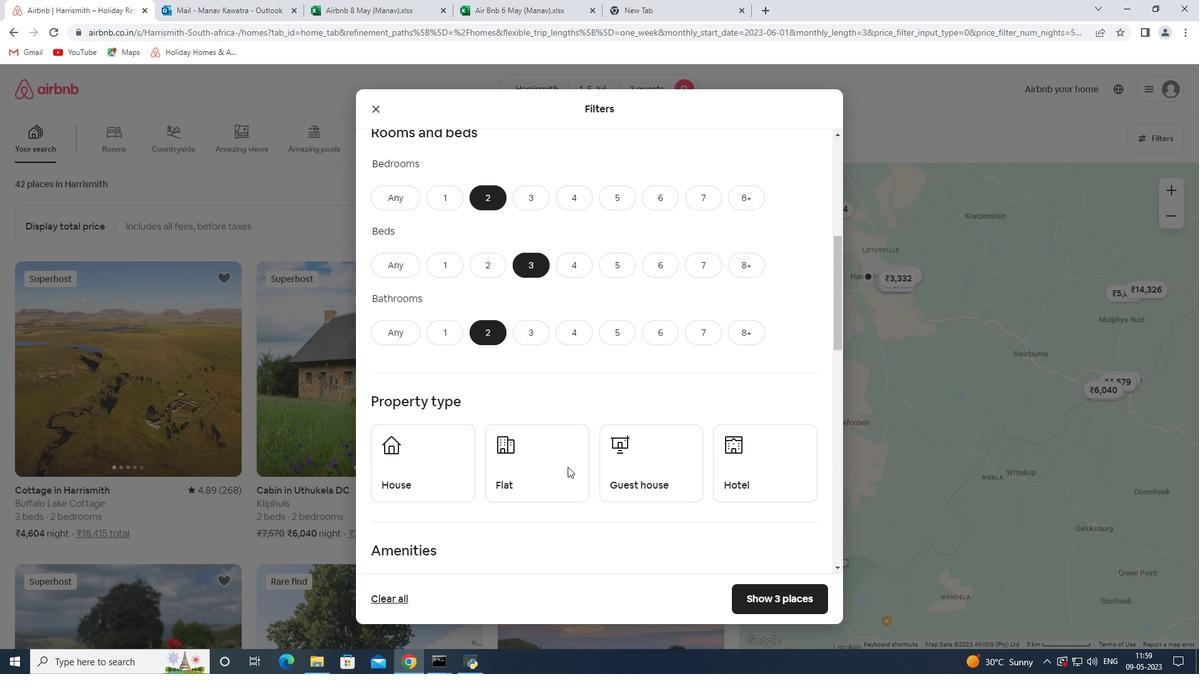 
Action: Mouse scrolled (568, 466) with delta (0, 0)
Screenshot: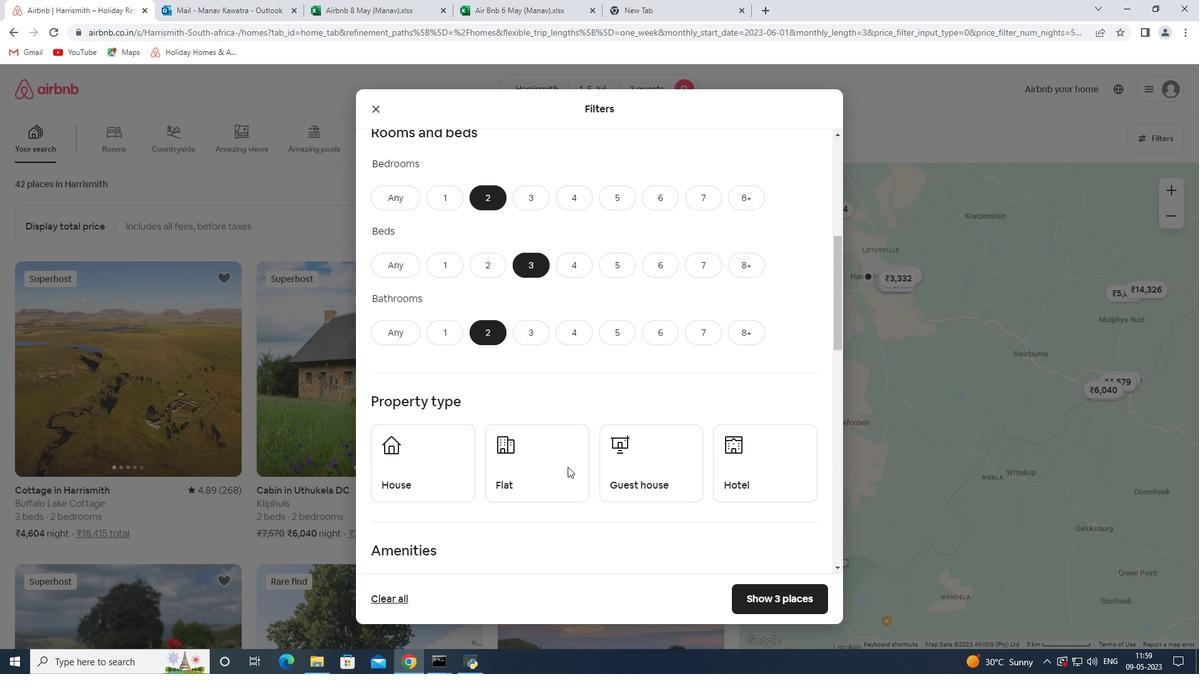 
Action: Mouse moved to (425, 355)
Screenshot: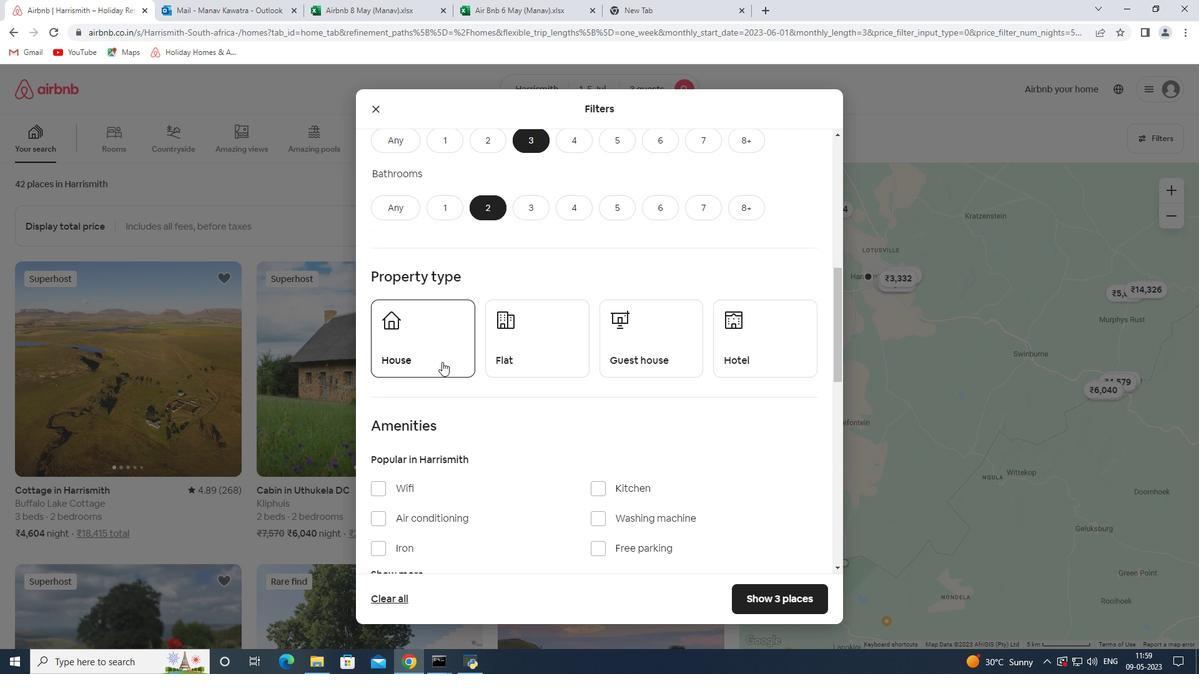 
Action: Mouse pressed left at (425, 355)
Screenshot: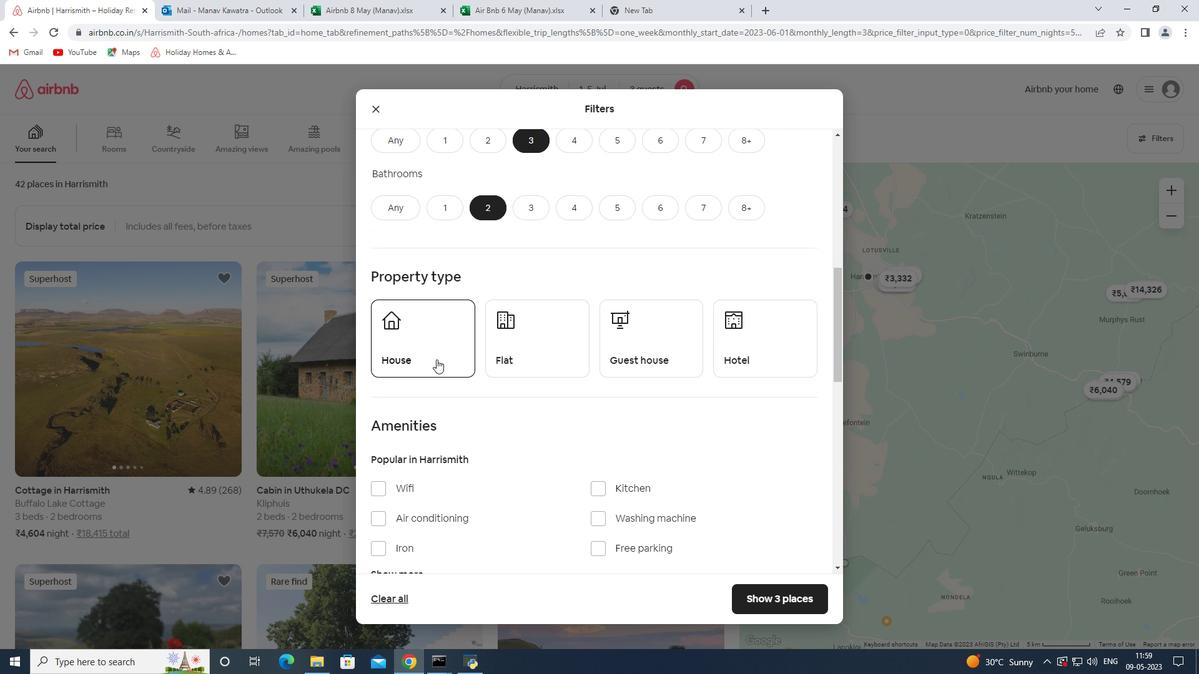 
Action: Mouse moved to (519, 365)
Screenshot: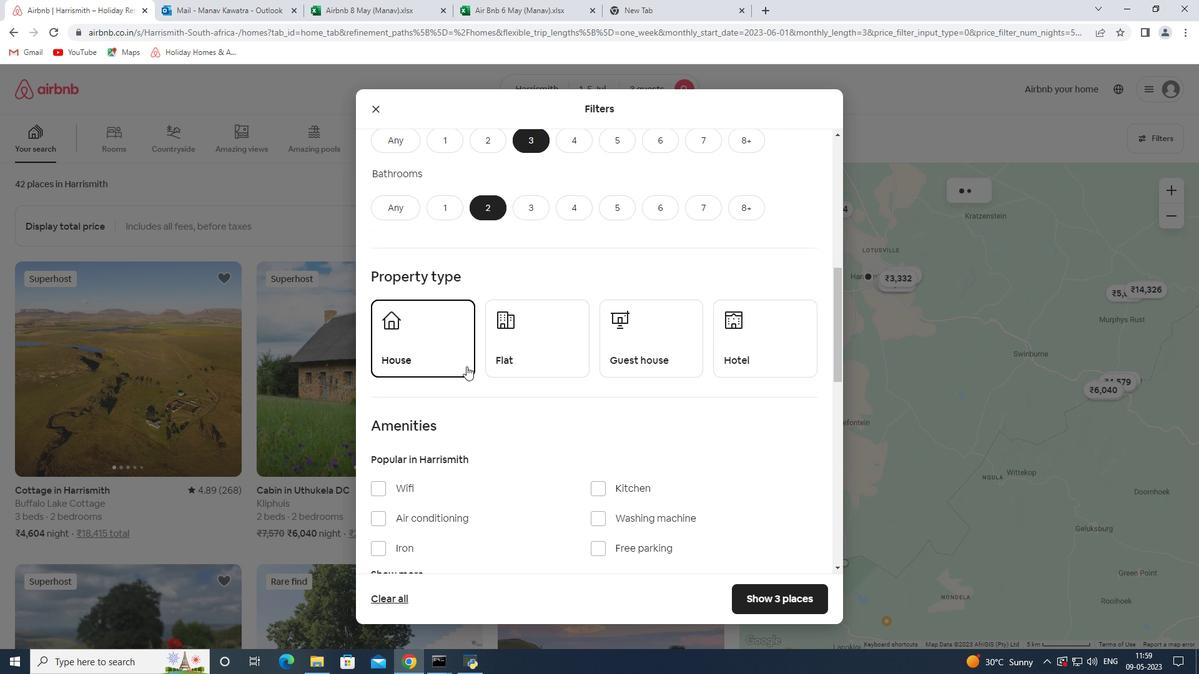 
Action: Mouse pressed left at (519, 365)
Screenshot: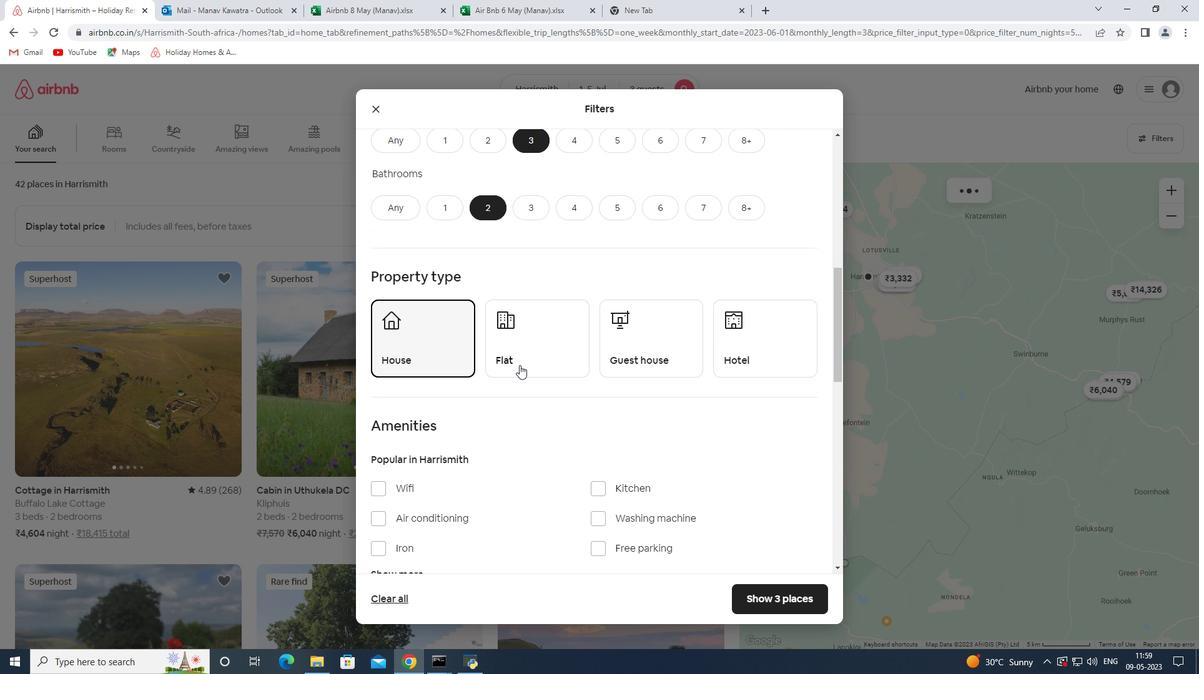 
Action: Mouse moved to (631, 355)
Screenshot: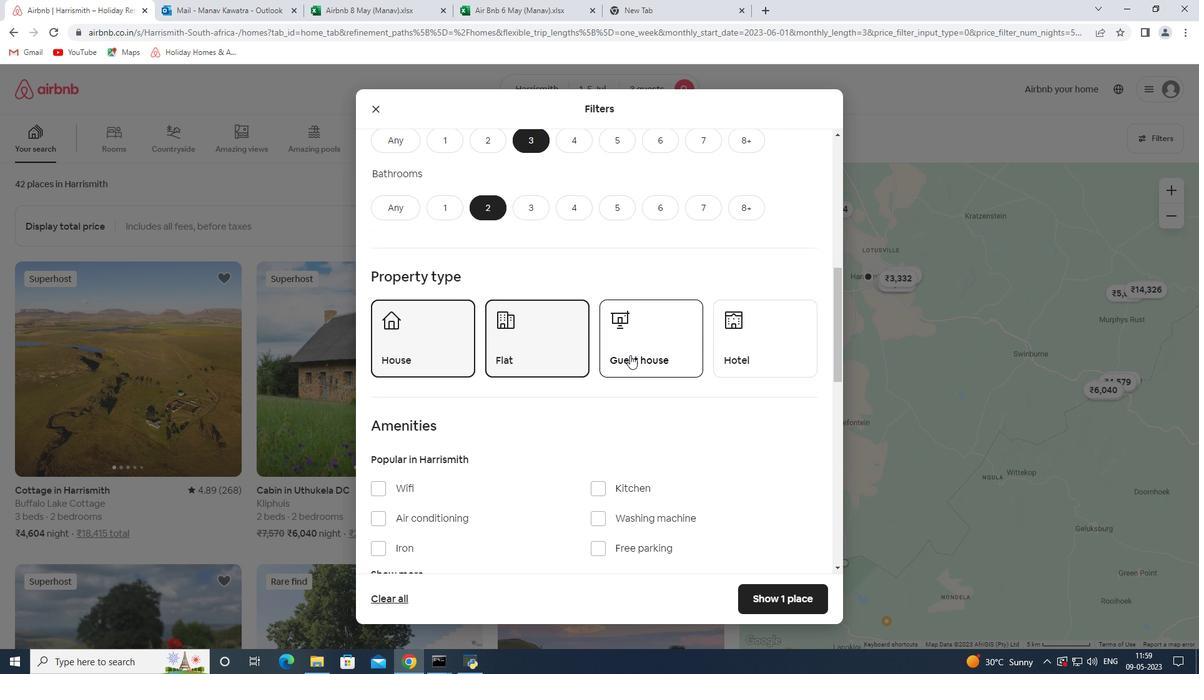 
Action: Mouse pressed left at (631, 355)
Screenshot: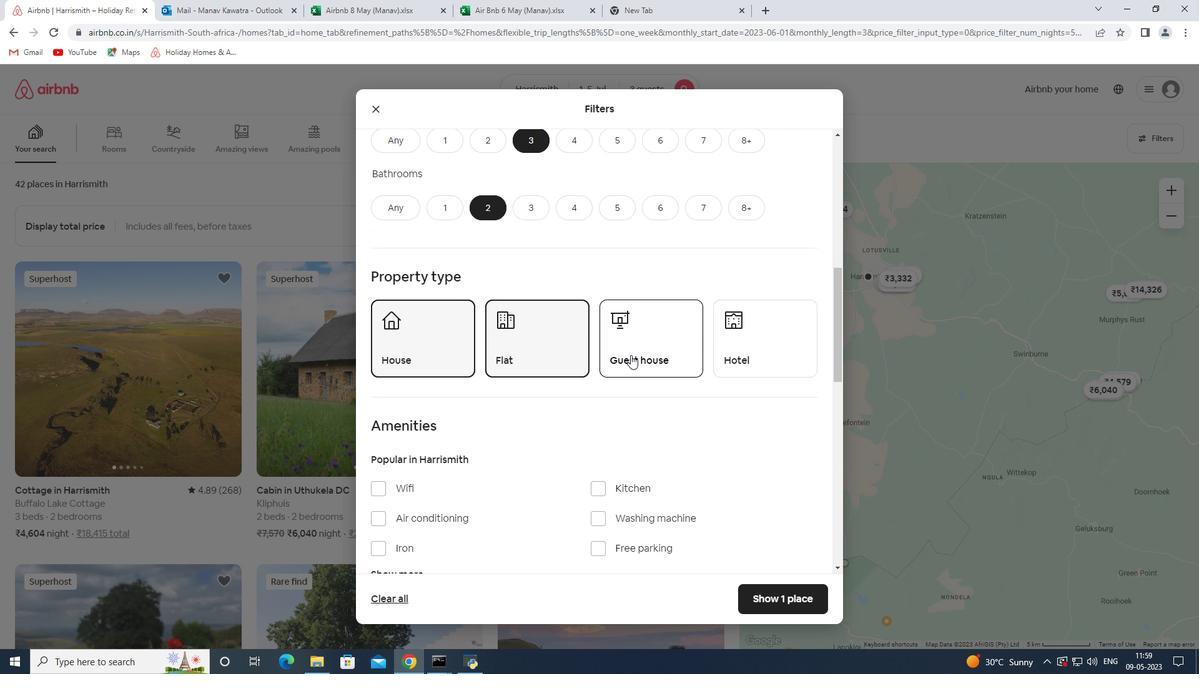 
Action: Mouse moved to (741, 346)
Screenshot: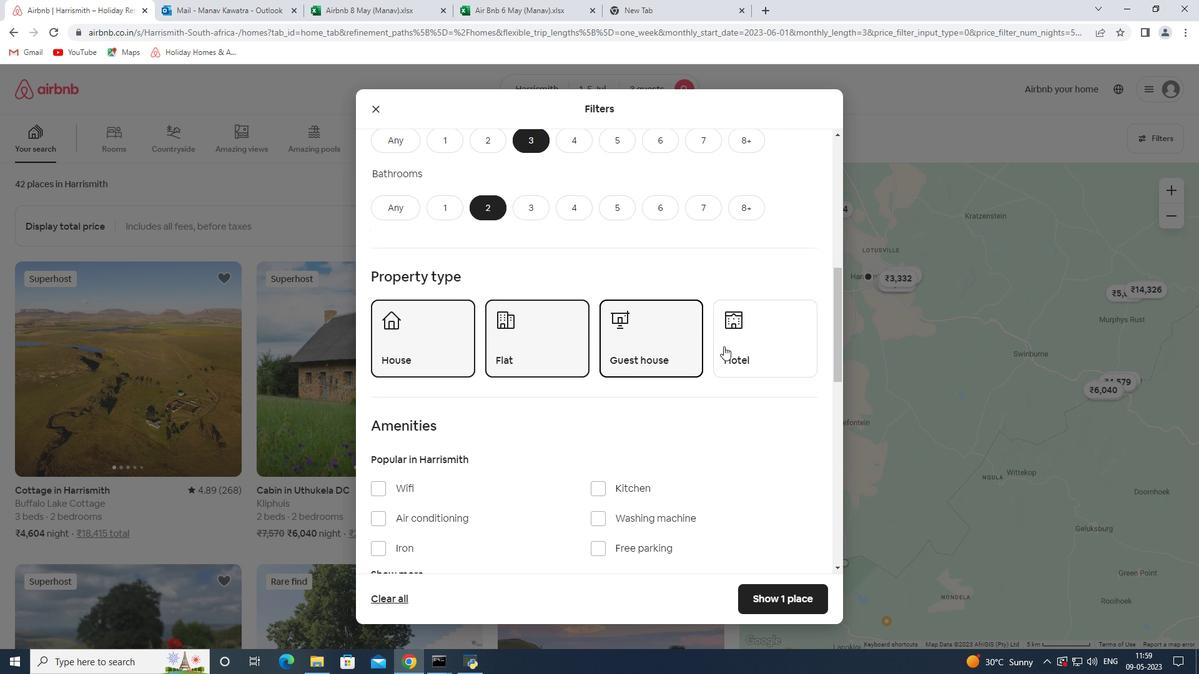 
Action: Mouse pressed left at (741, 346)
Screenshot: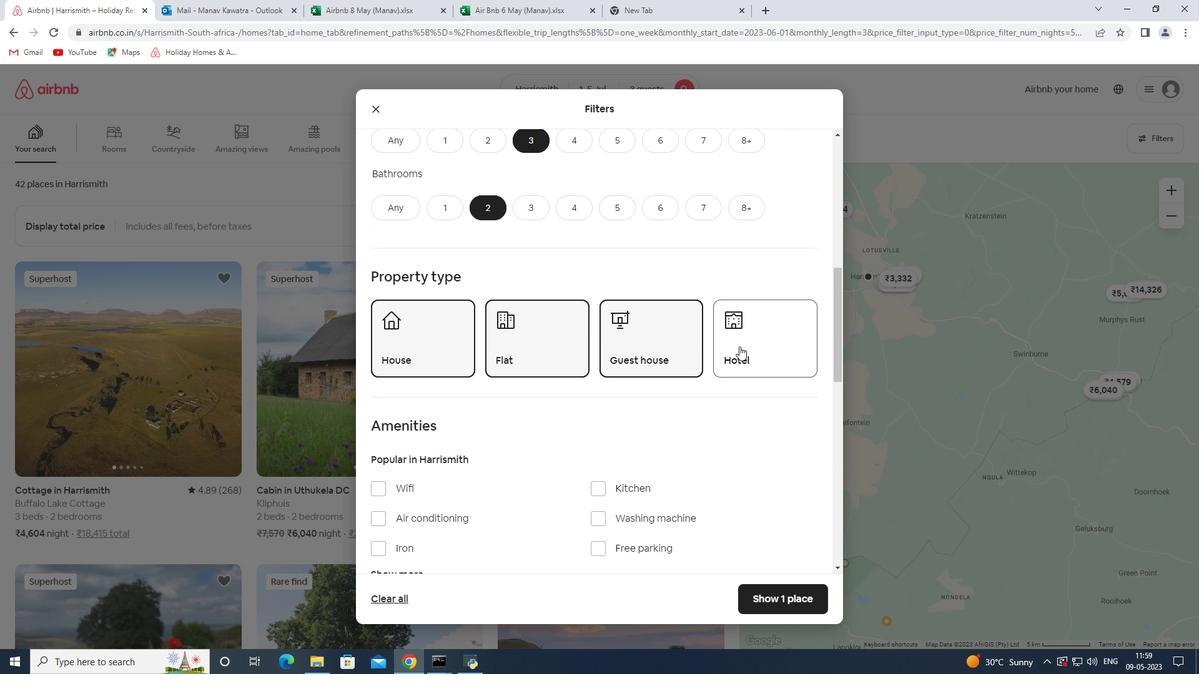 
Action: Mouse moved to (724, 424)
Screenshot: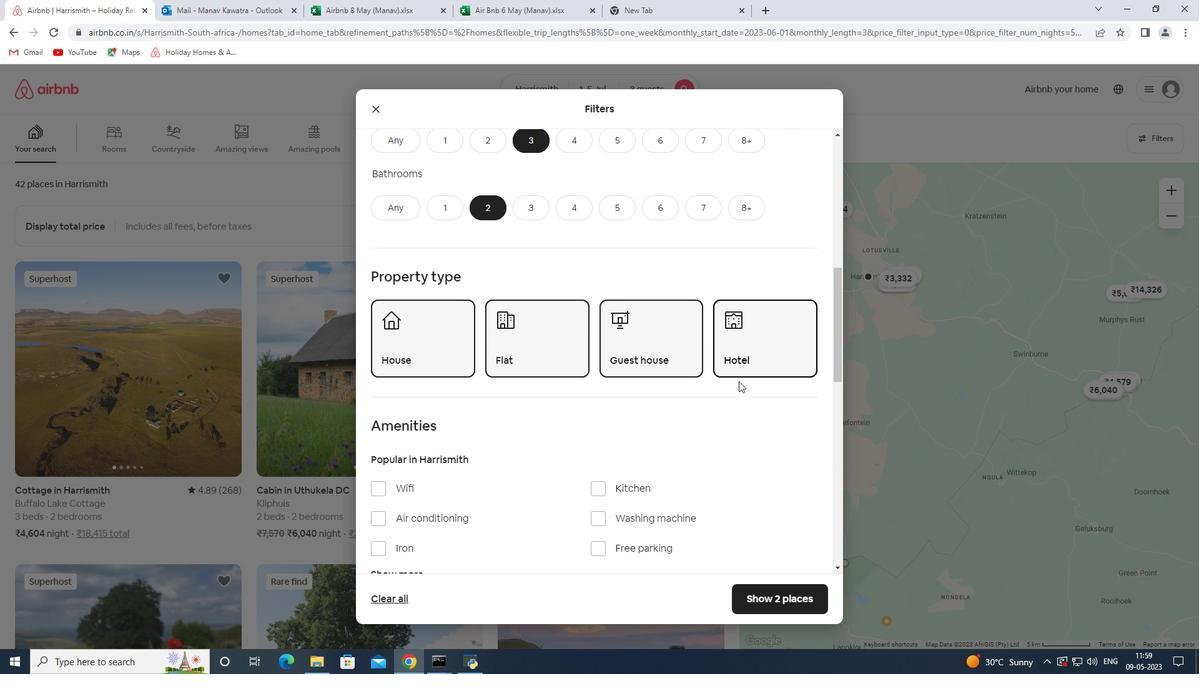 
Action: Mouse scrolled (724, 424) with delta (0, 0)
Screenshot: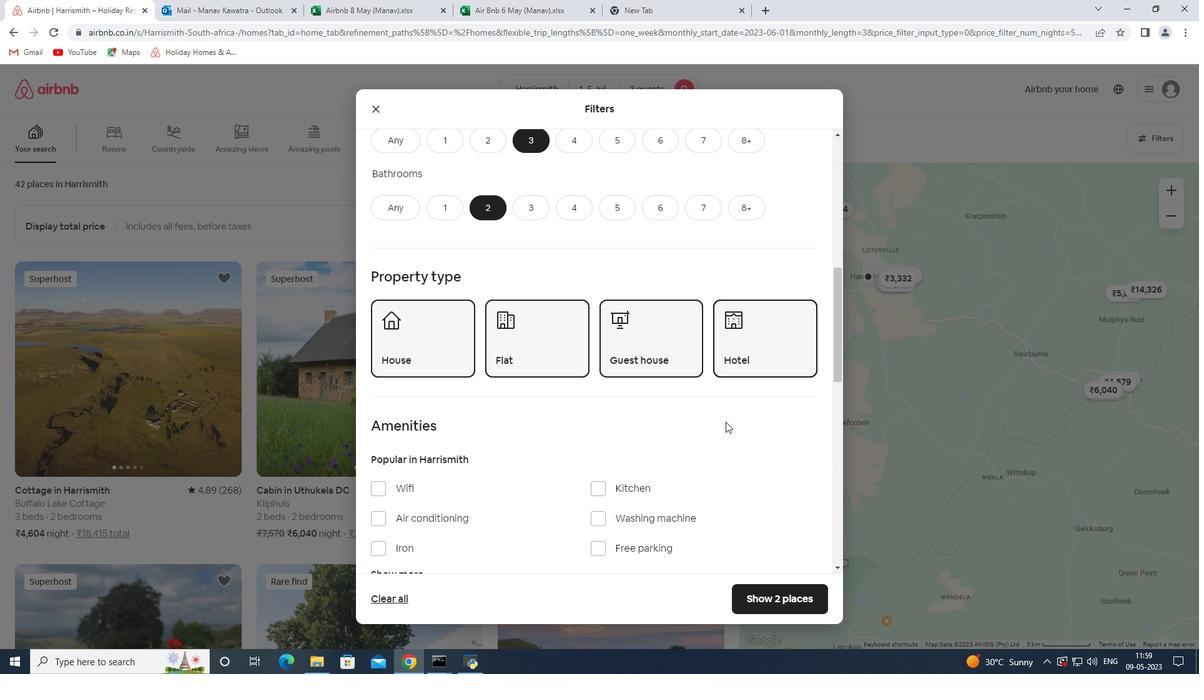
Action: Mouse scrolled (724, 424) with delta (0, 0)
Screenshot: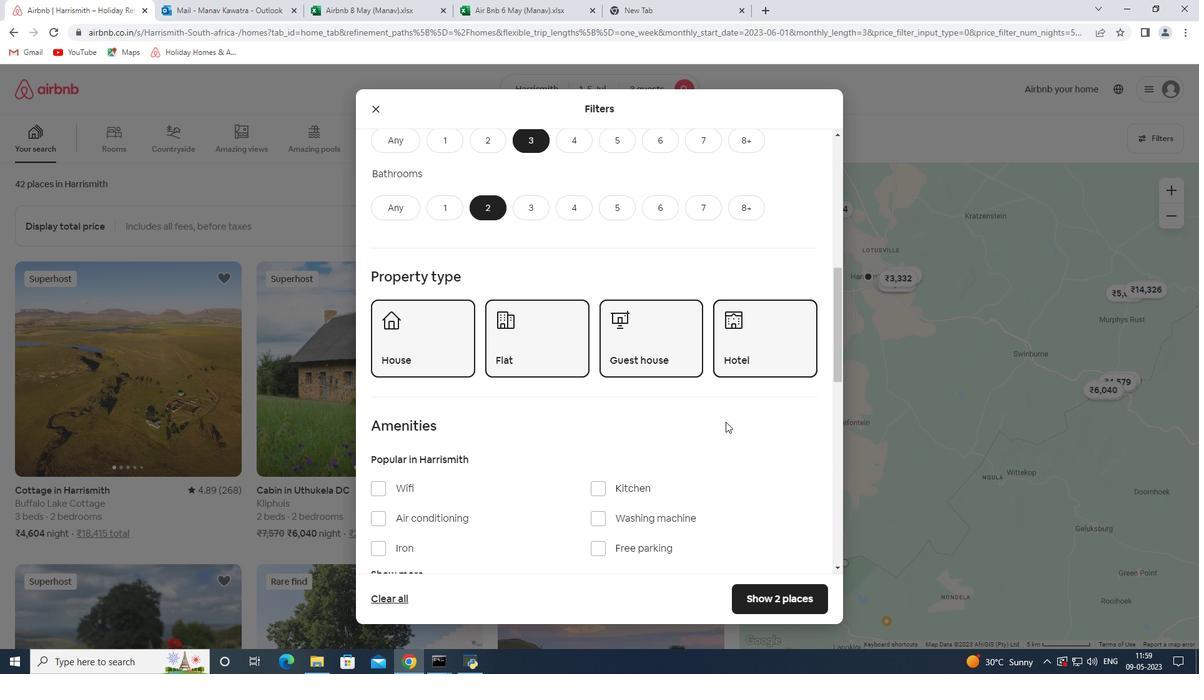 
Action: Mouse scrolled (724, 424) with delta (0, 0)
Screenshot: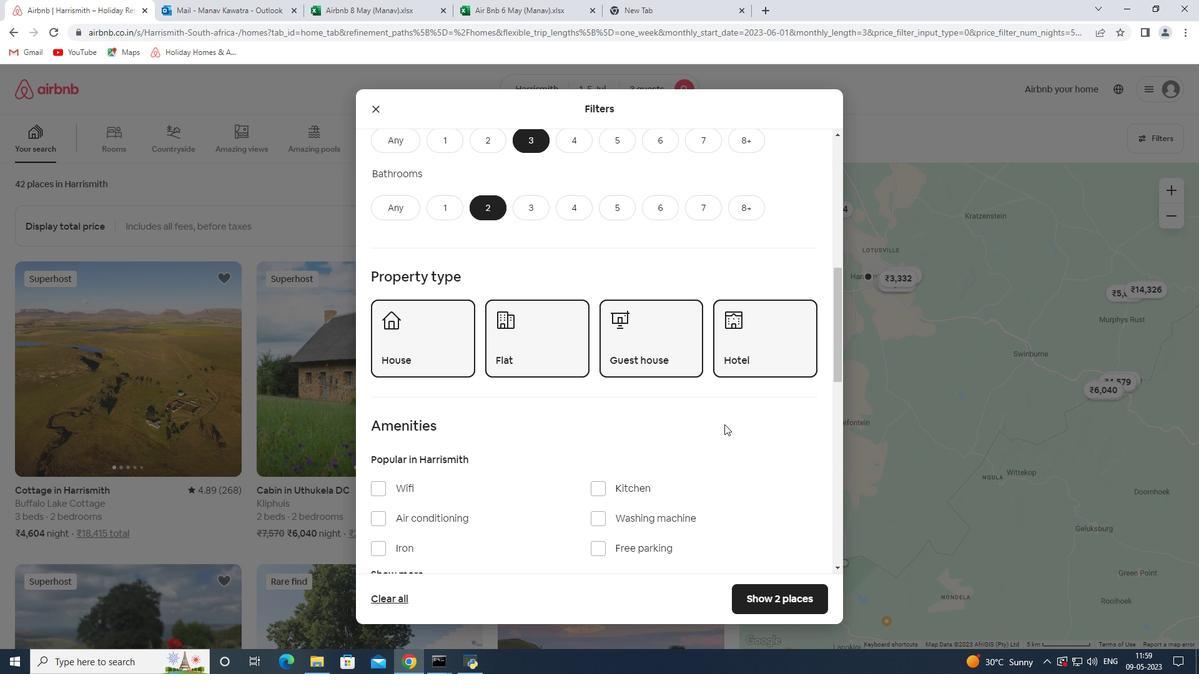 
Action: Mouse moved to (573, 416)
Screenshot: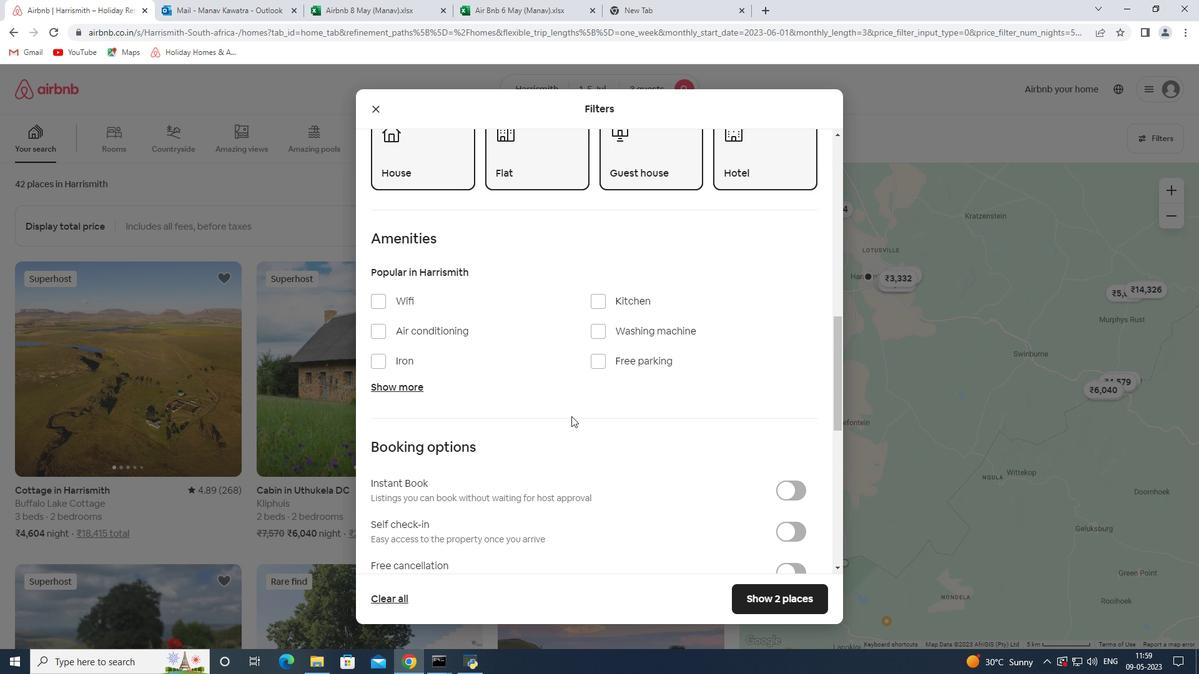 
Action: Mouse scrolled (573, 416) with delta (0, 0)
Screenshot: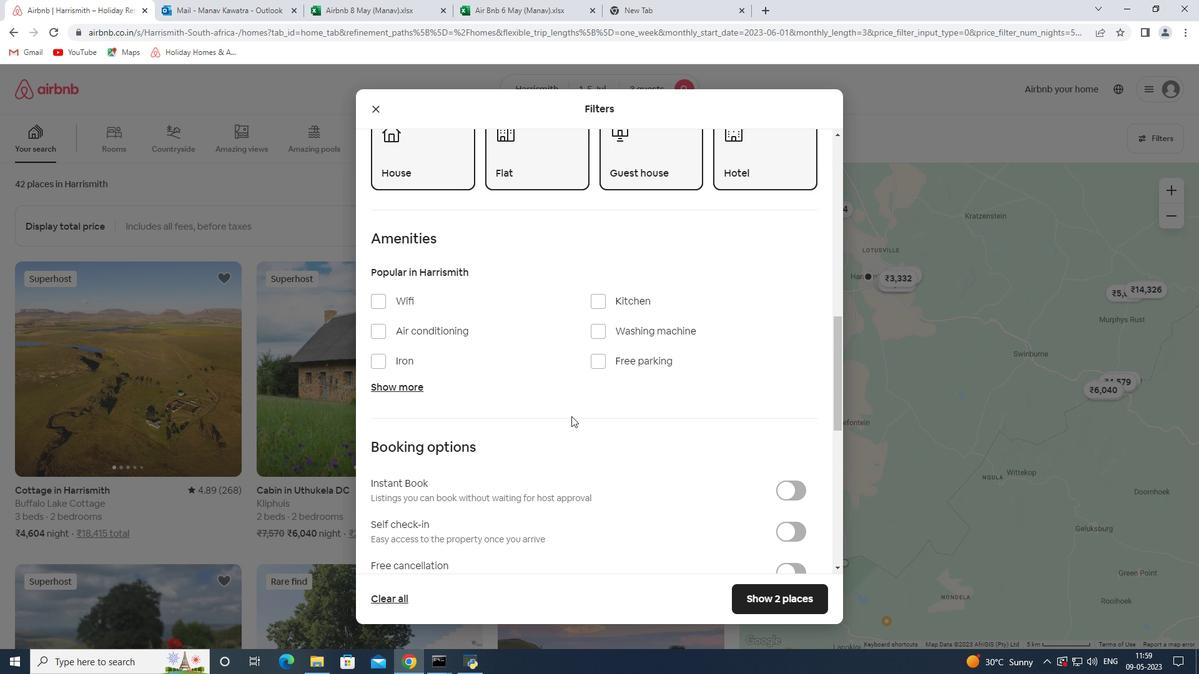 
Action: Mouse scrolled (573, 416) with delta (0, 0)
Screenshot: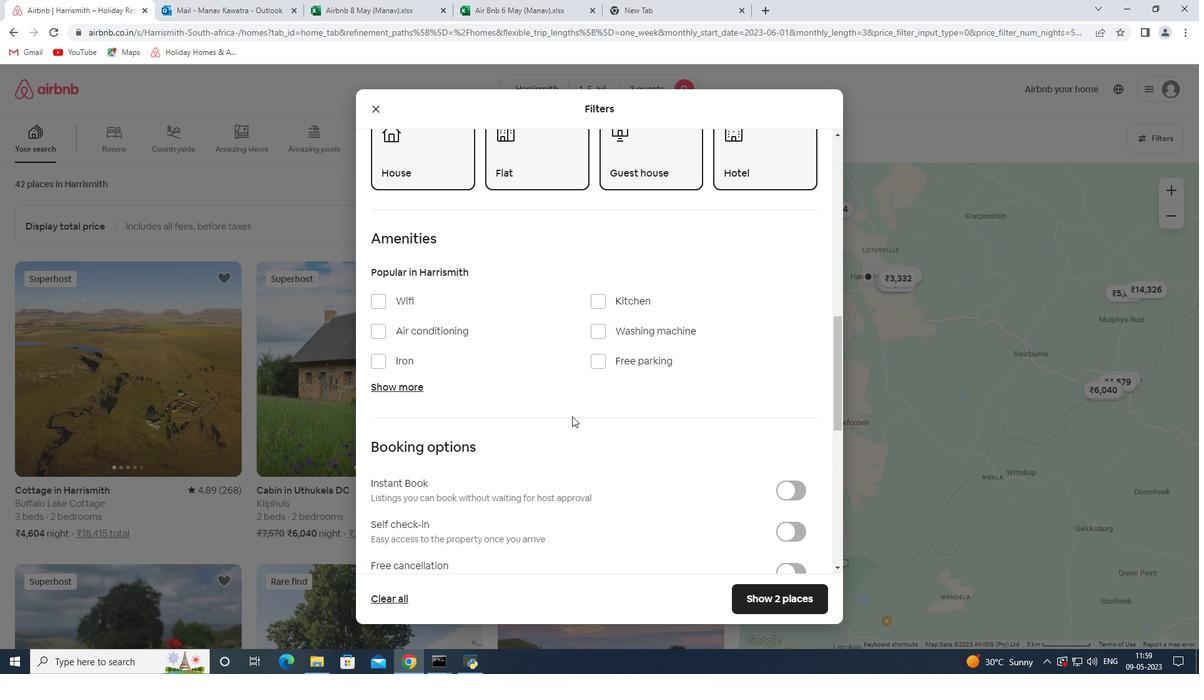
Action: Mouse scrolled (573, 416) with delta (0, 0)
Screenshot: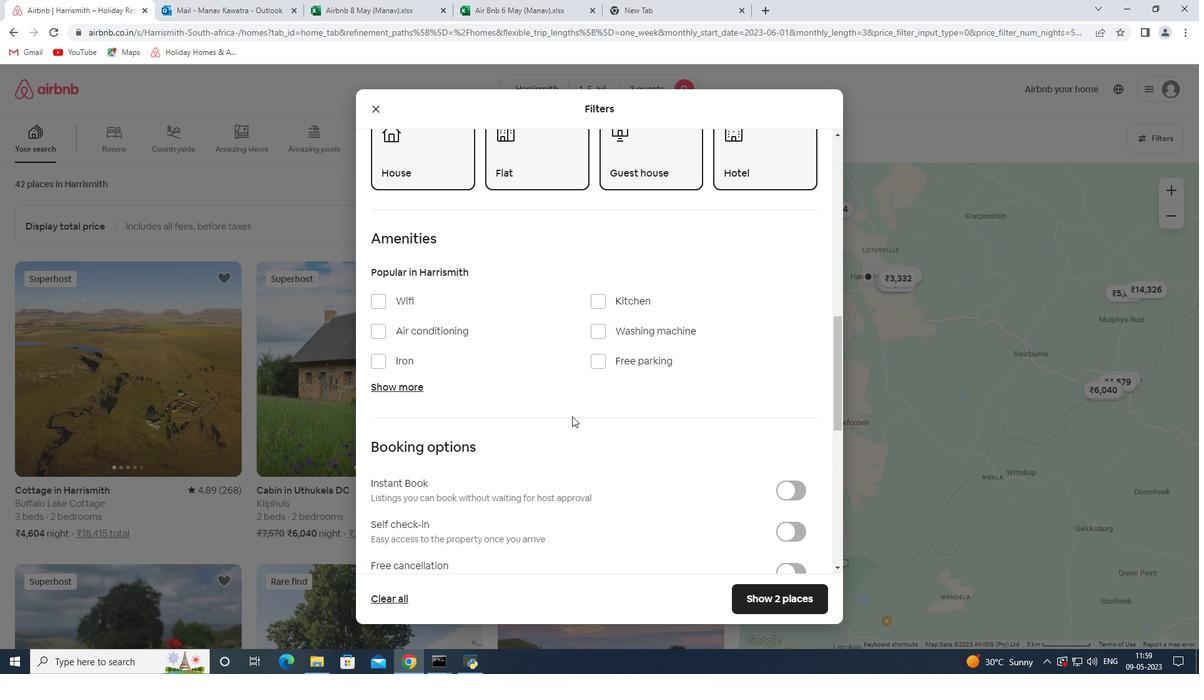 
Action: Mouse moved to (784, 346)
Screenshot: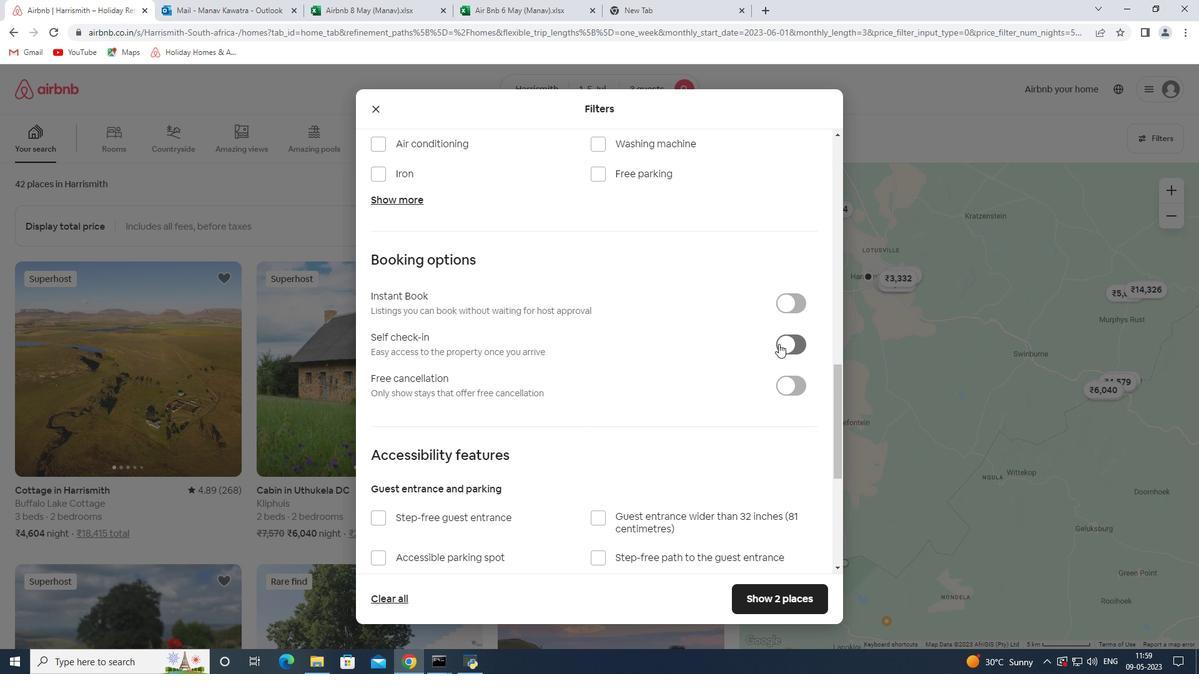 
Action: Mouse pressed left at (784, 346)
Screenshot: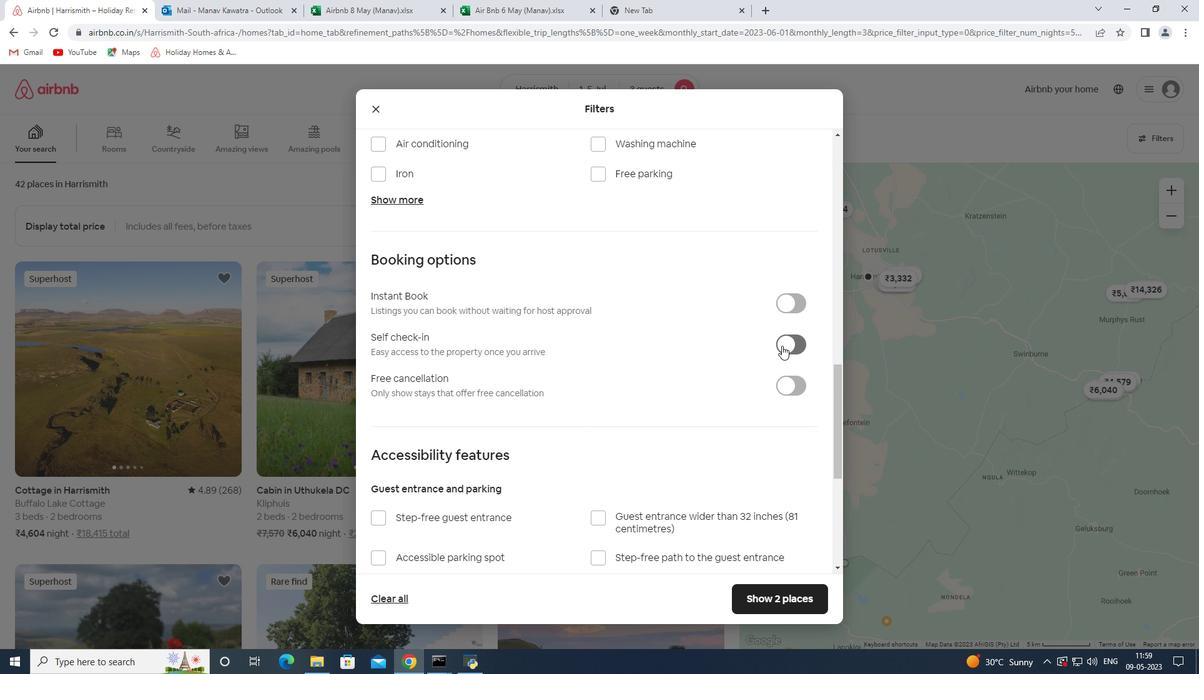 
Action: Mouse moved to (594, 451)
Screenshot: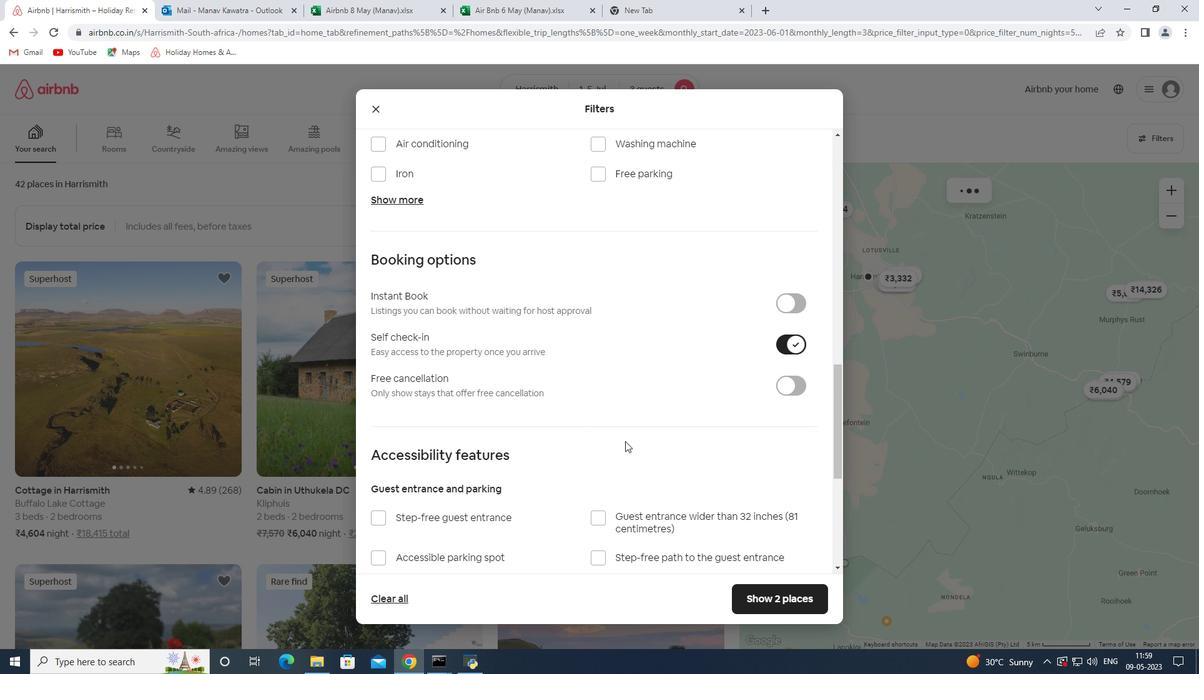 
Action: Mouse scrolled (594, 451) with delta (0, 0)
Screenshot: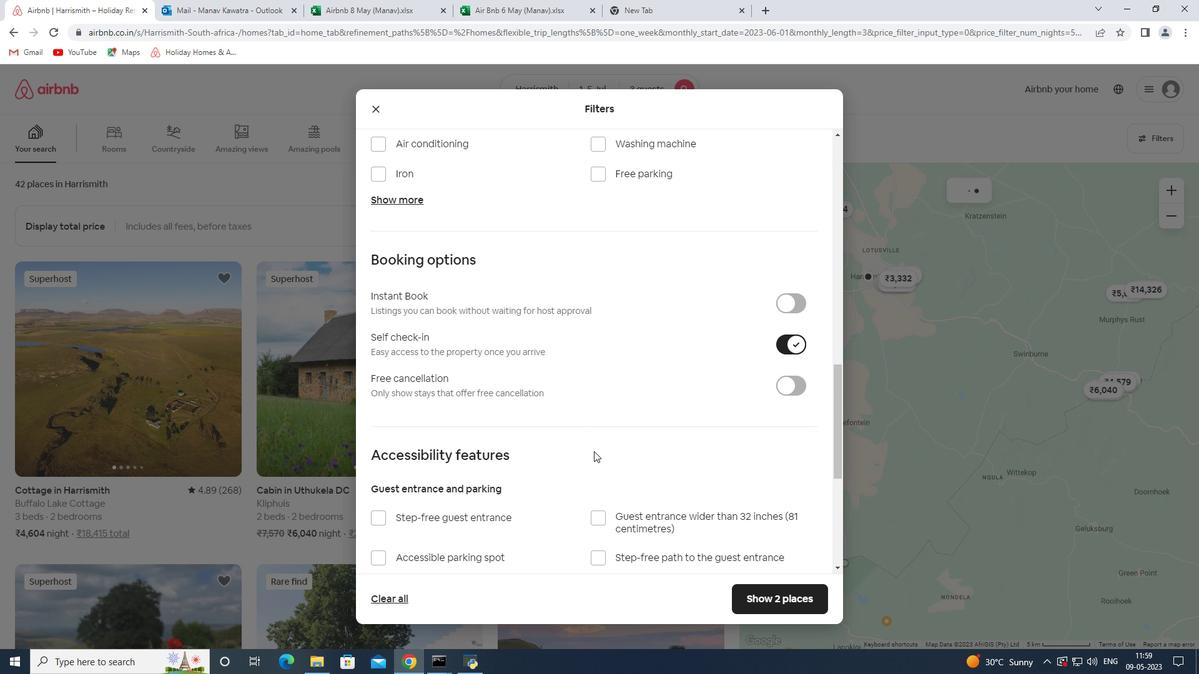 
Action: Mouse scrolled (594, 451) with delta (0, 0)
Screenshot: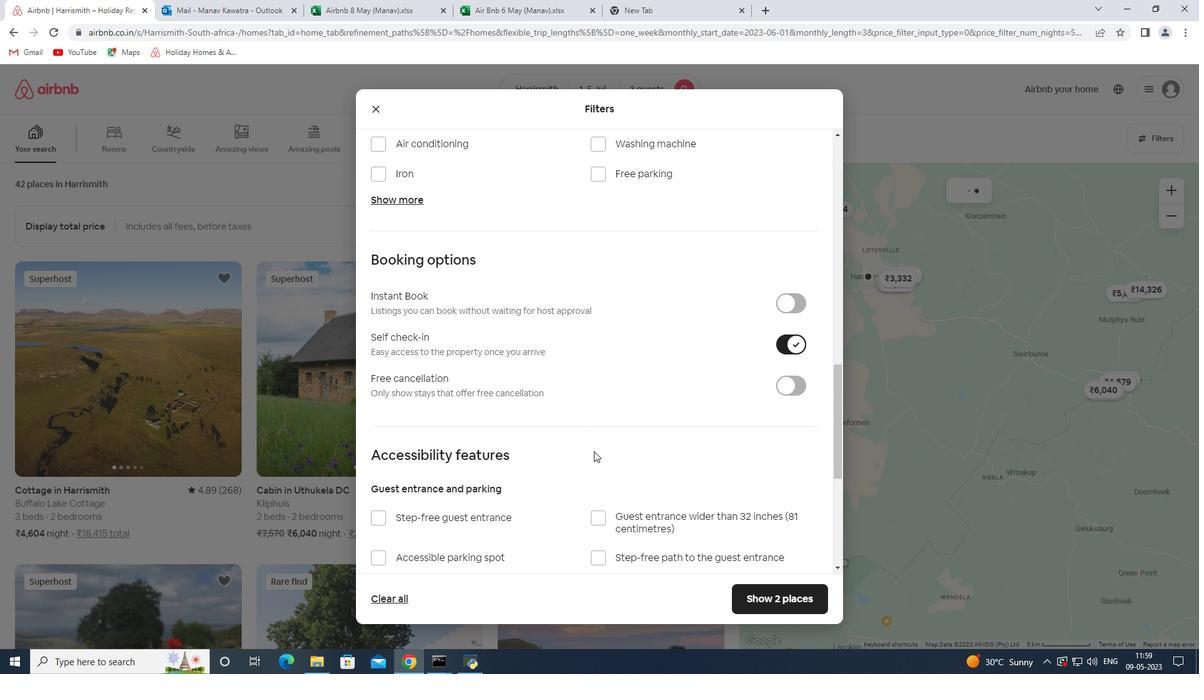 
Action: Mouse scrolled (594, 451) with delta (0, 0)
Screenshot: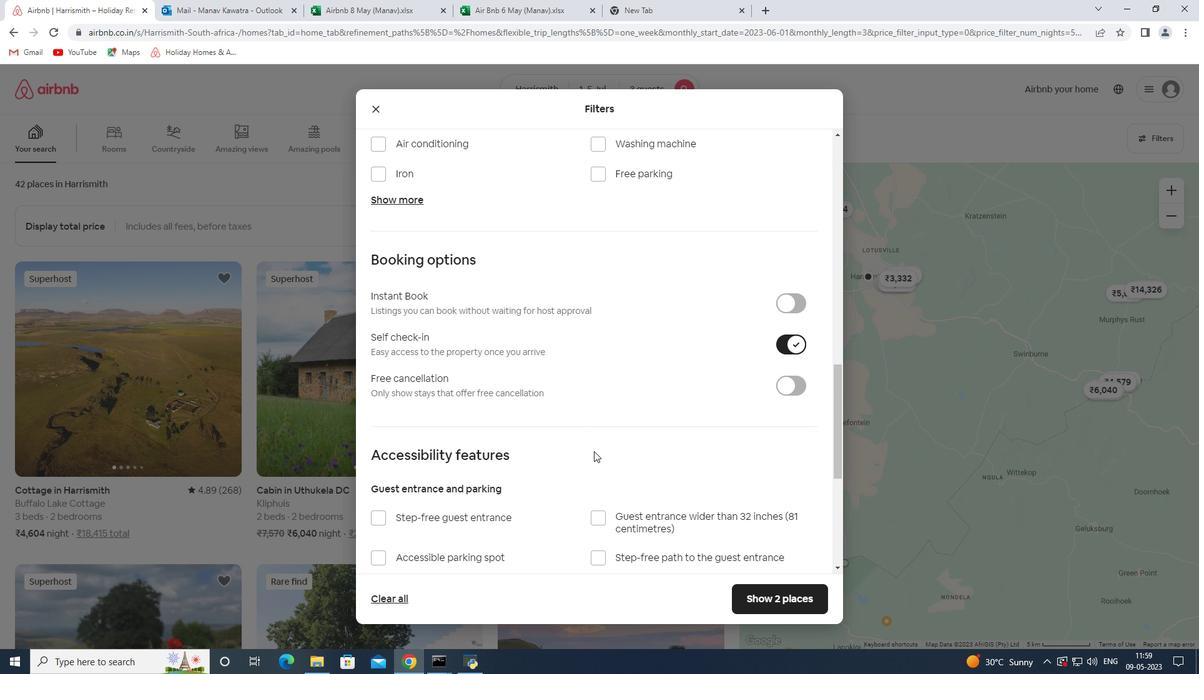 
Action: Mouse moved to (699, 421)
Screenshot: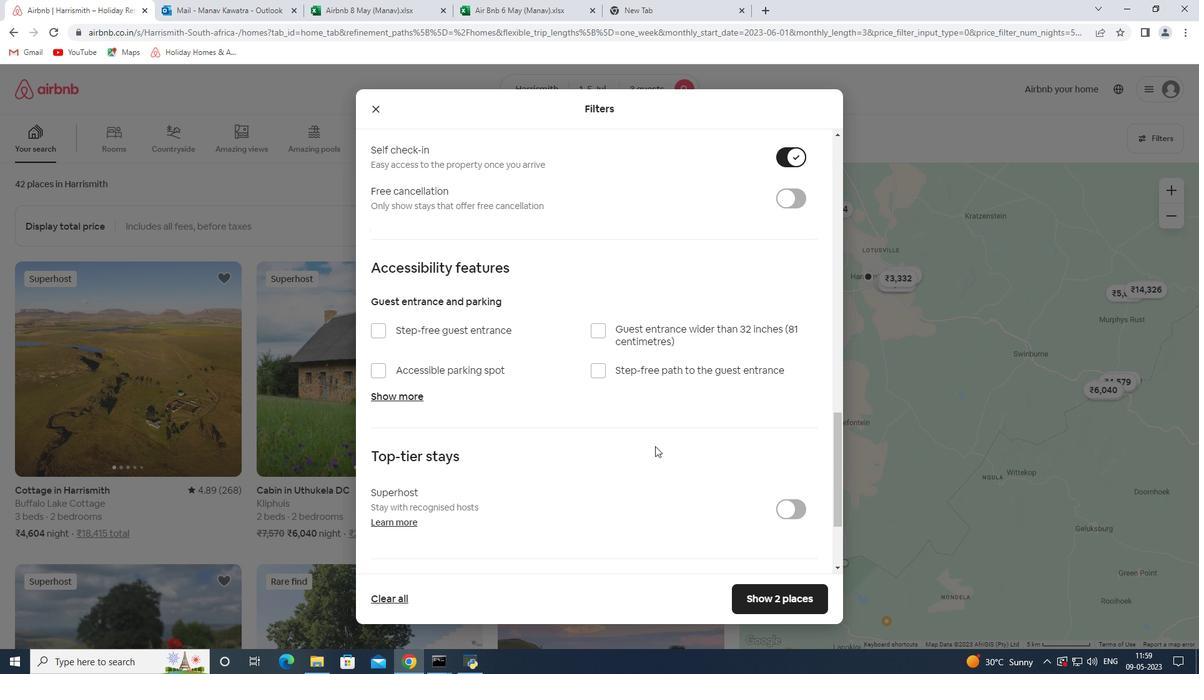 
Action: Mouse scrolled (699, 421) with delta (0, 0)
Screenshot: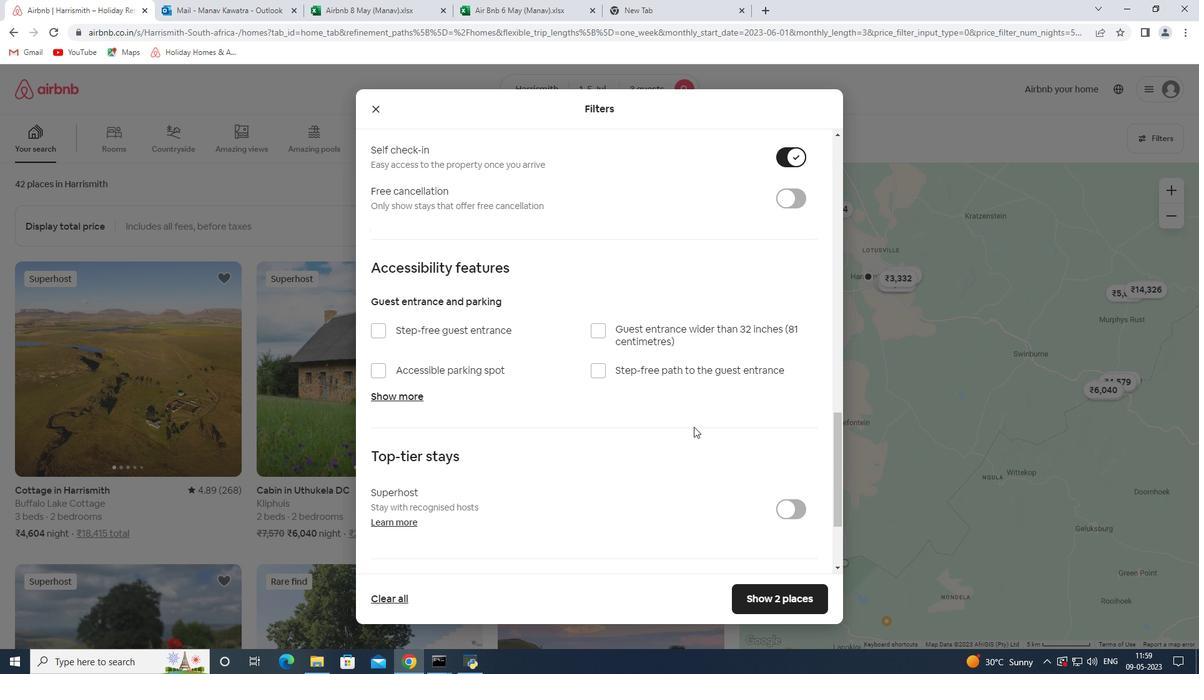 
Action: Mouse scrolled (699, 421) with delta (0, 0)
Screenshot: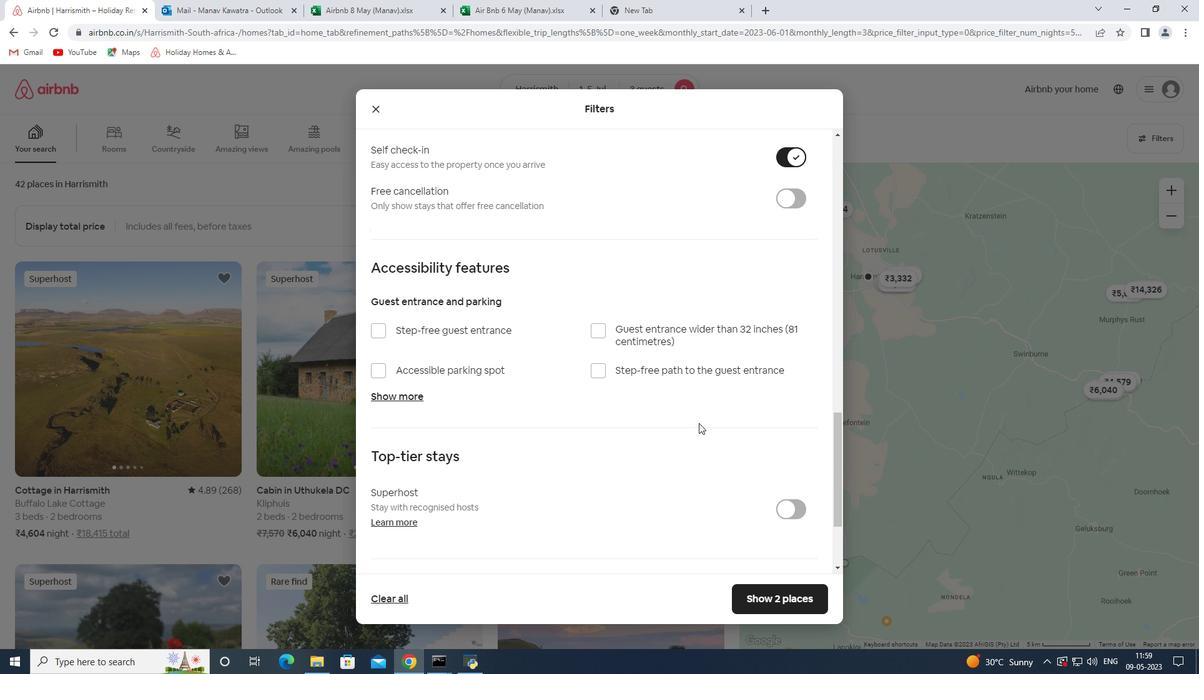
Action: Mouse scrolled (699, 421) with delta (0, 0)
Screenshot: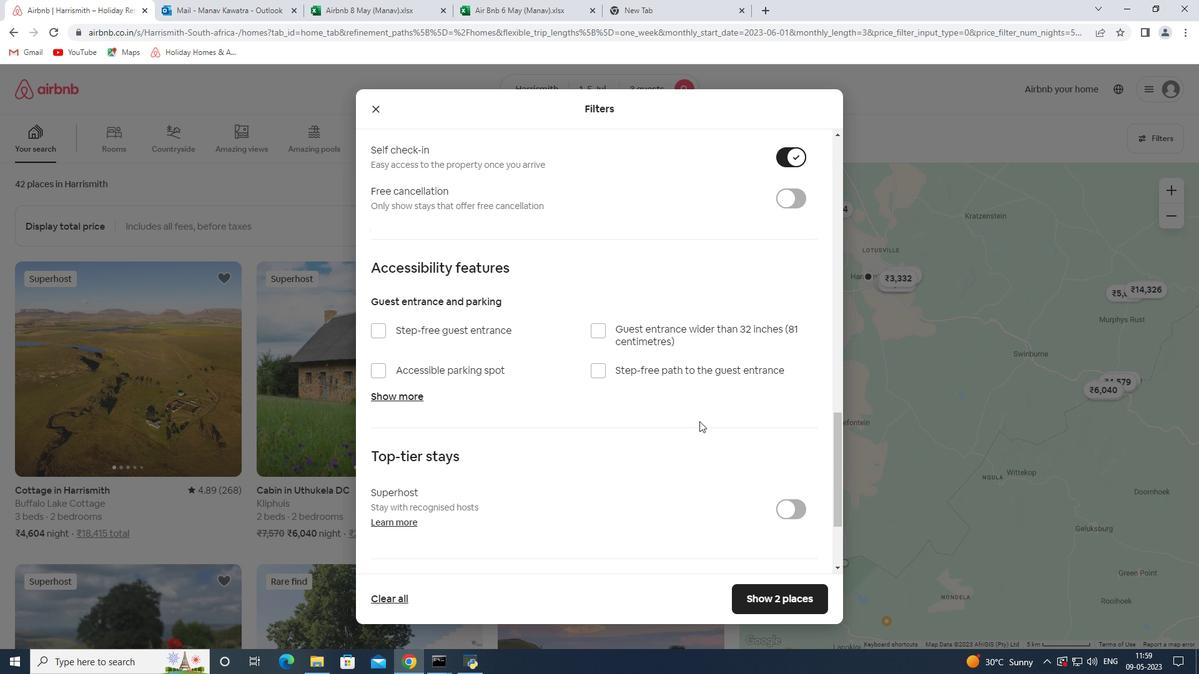 
Action: Mouse moved to (391, 484)
Screenshot: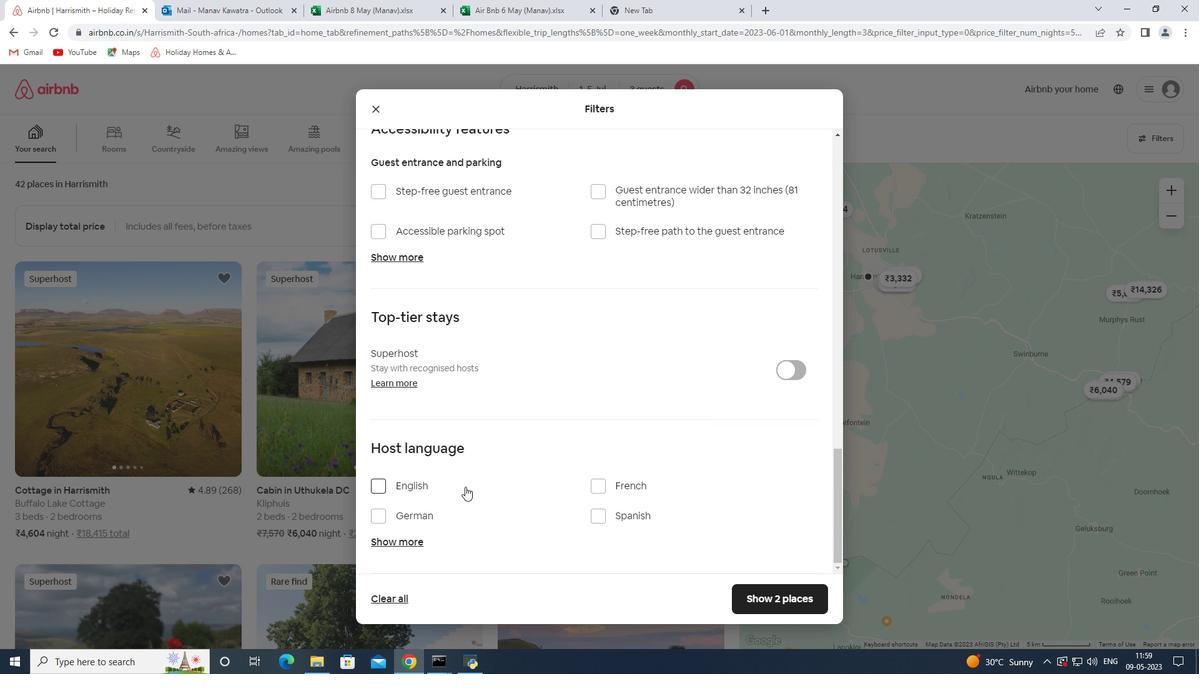 
Action: Mouse pressed left at (391, 484)
Screenshot: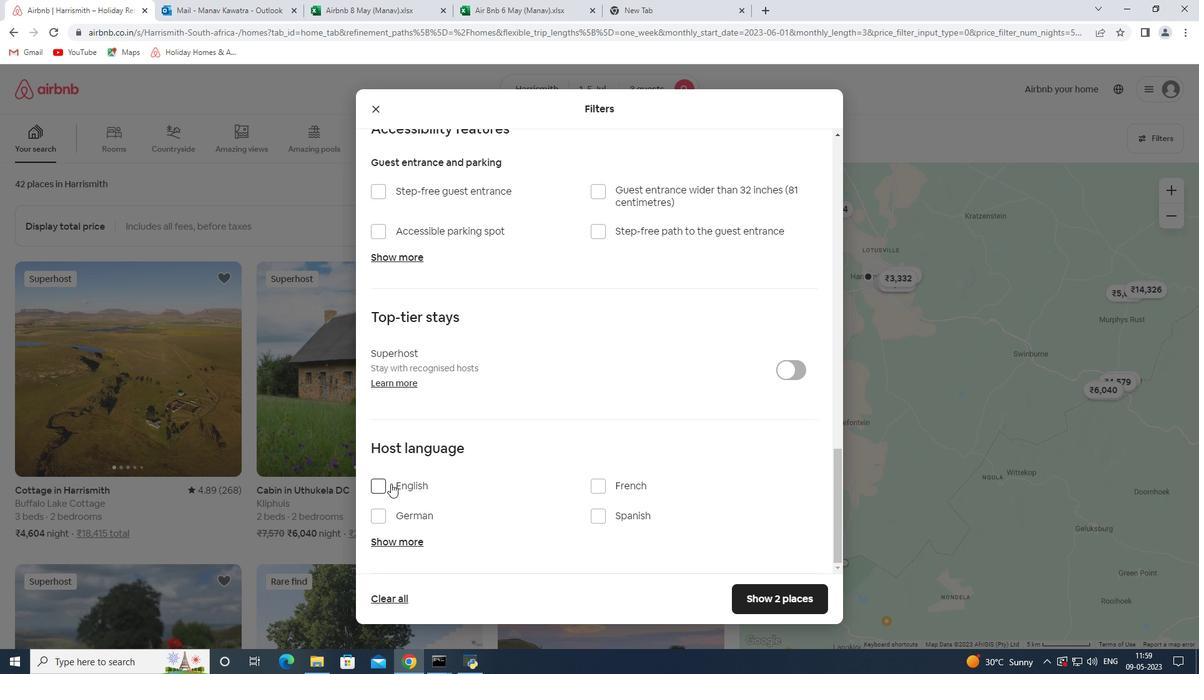 
Action: Mouse moved to (772, 592)
Screenshot: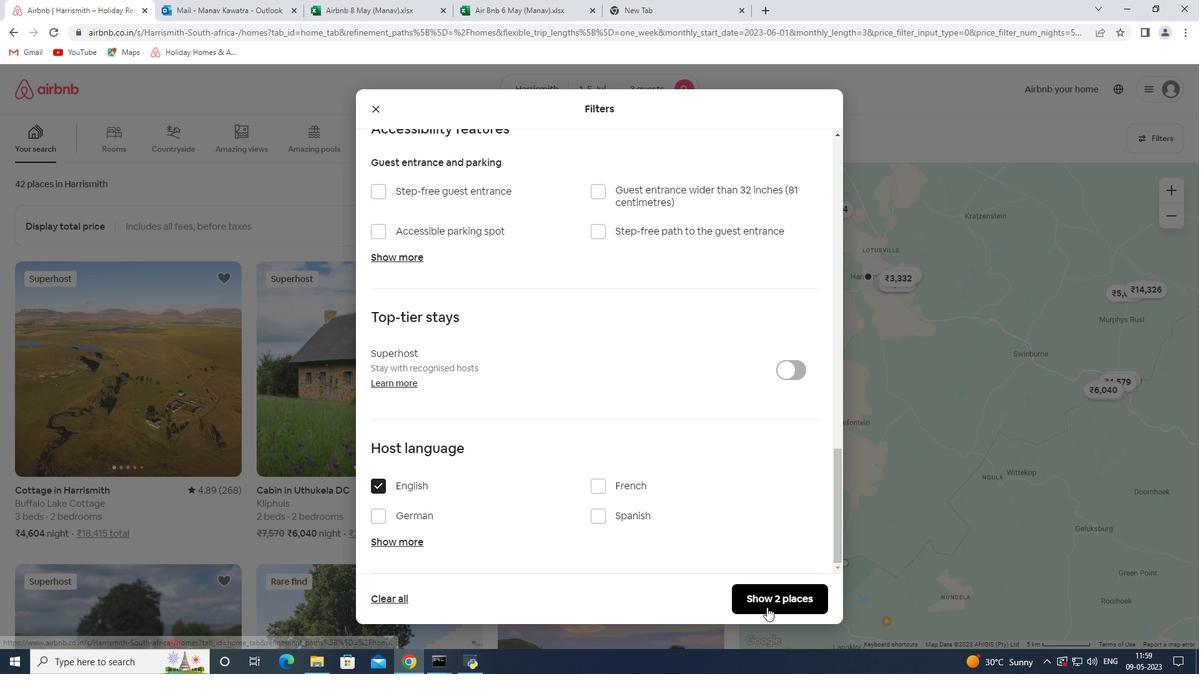 
Action: Mouse pressed left at (772, 592)
Screenshot: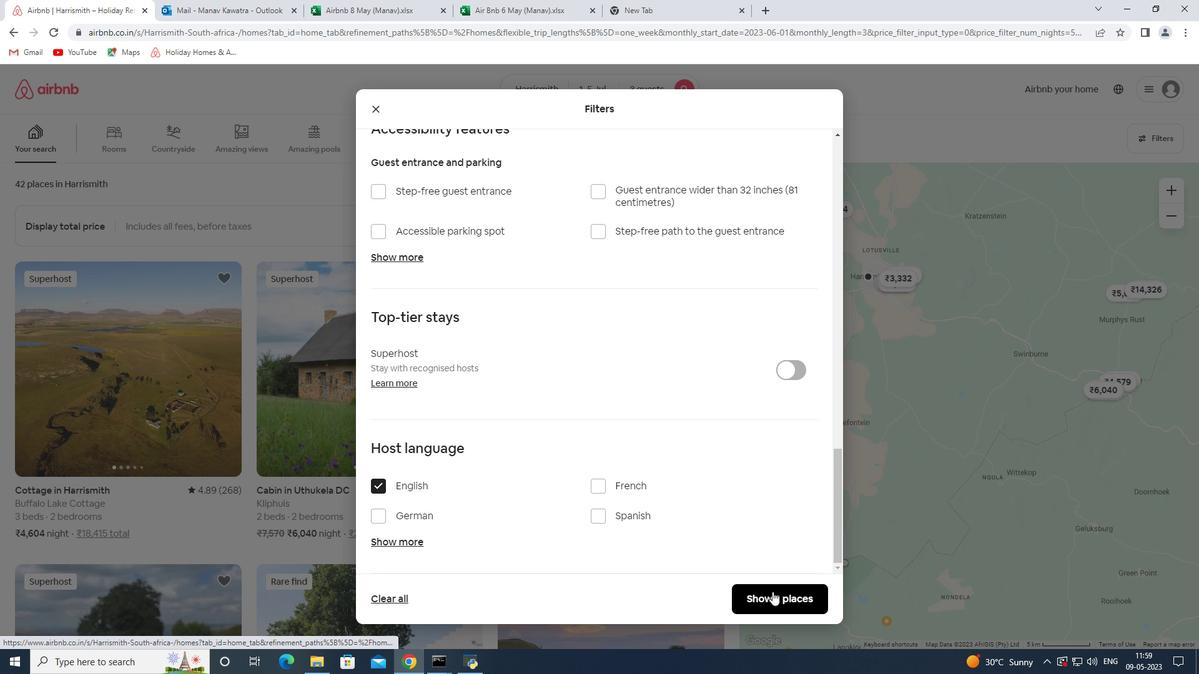 
